 Task: Look for space in Managua, Nicaragua from 5th June, 2023 to 16th June, 2023 for 2 adults in price range Rs.7000 to Rs.15000. Place can be entire place with 1  bedroom having 1 bed and 1 bathroom. Property type can be house, flat, guest house, hotel. Booking option can be shelf check-in. Required host language is English.
Action: Mouse moved to (436, 106)
Screenshot: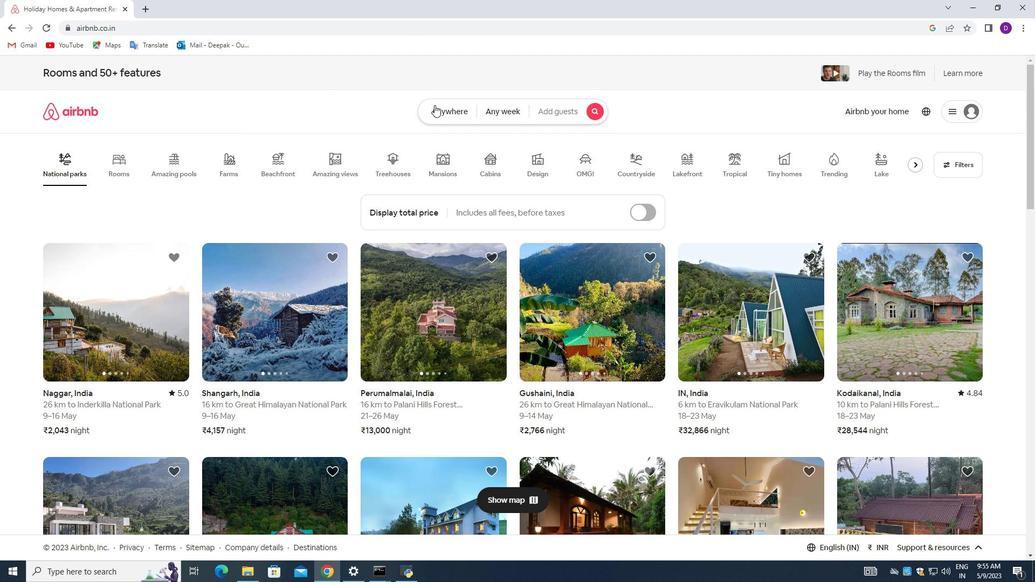 
Action: Mouse pressed left at (436, 106)
Screenshot: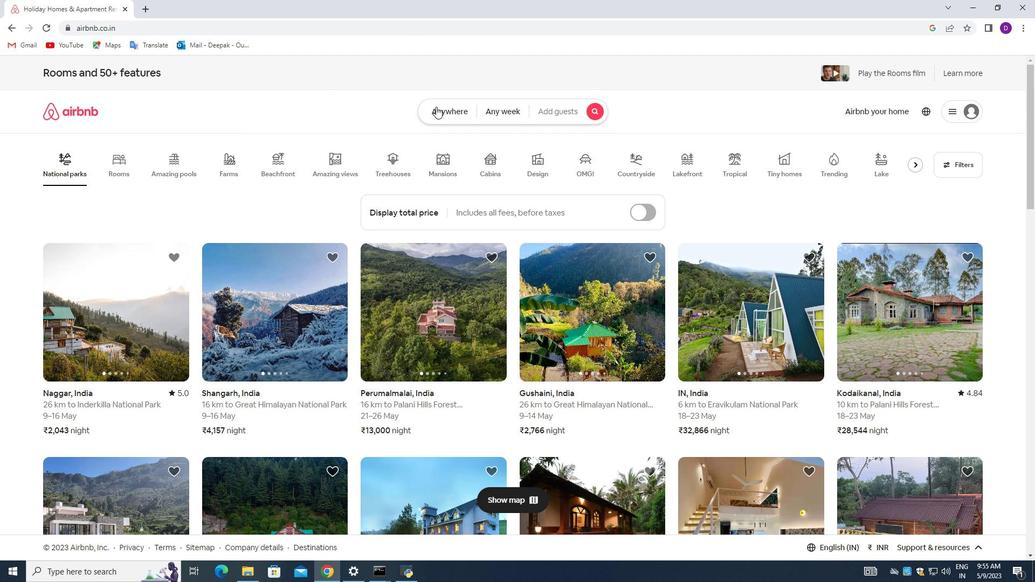 
Action: Mouse moved to (356, 153)
Screenshot: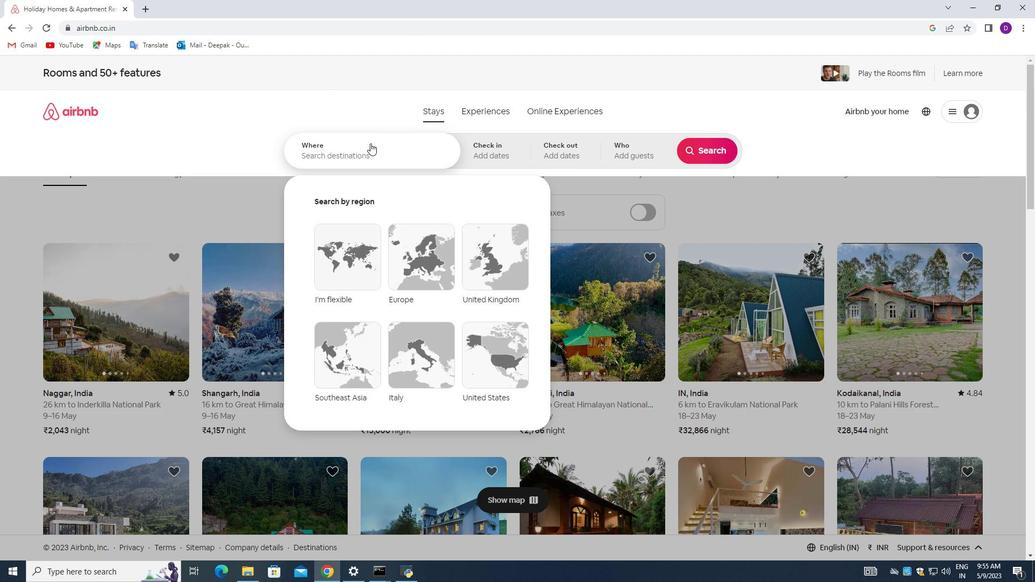 
Action: Mouse pressed left at (356, 153)
Screenshot: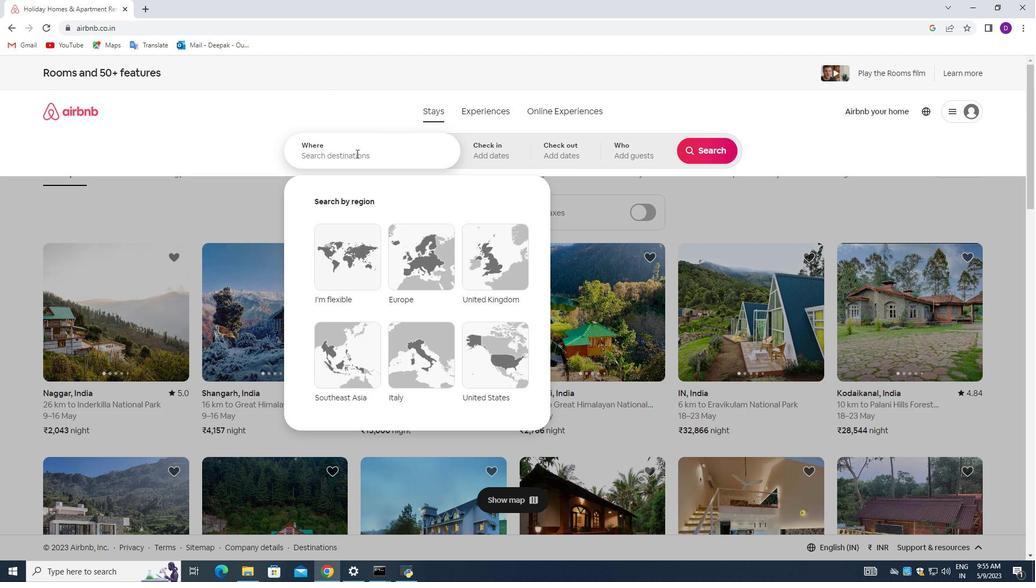 
Action: Key pressed <Key.shift>Managua
Screenshot: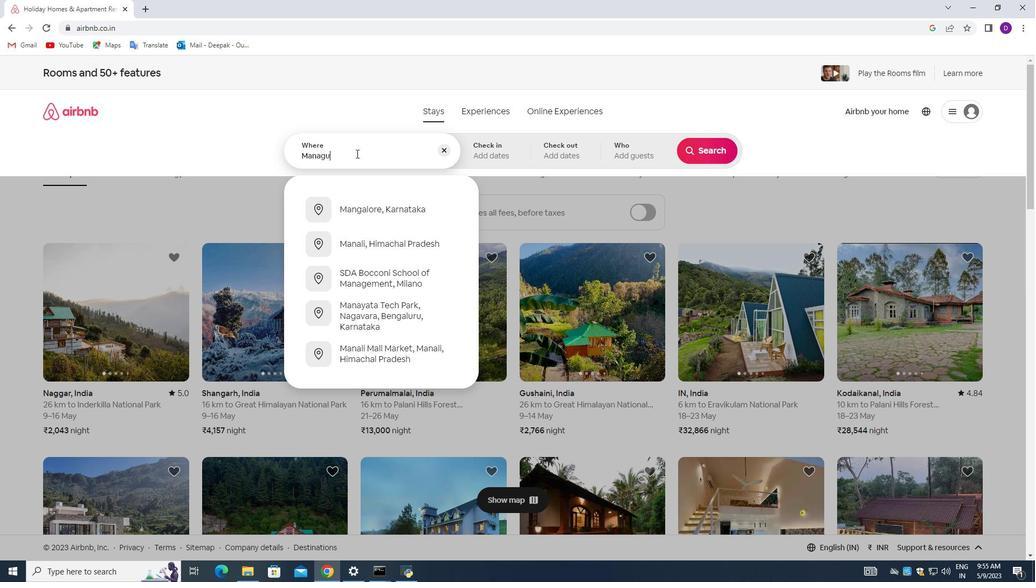 
Action: Mouse moved to (385, 216)
Screenshot: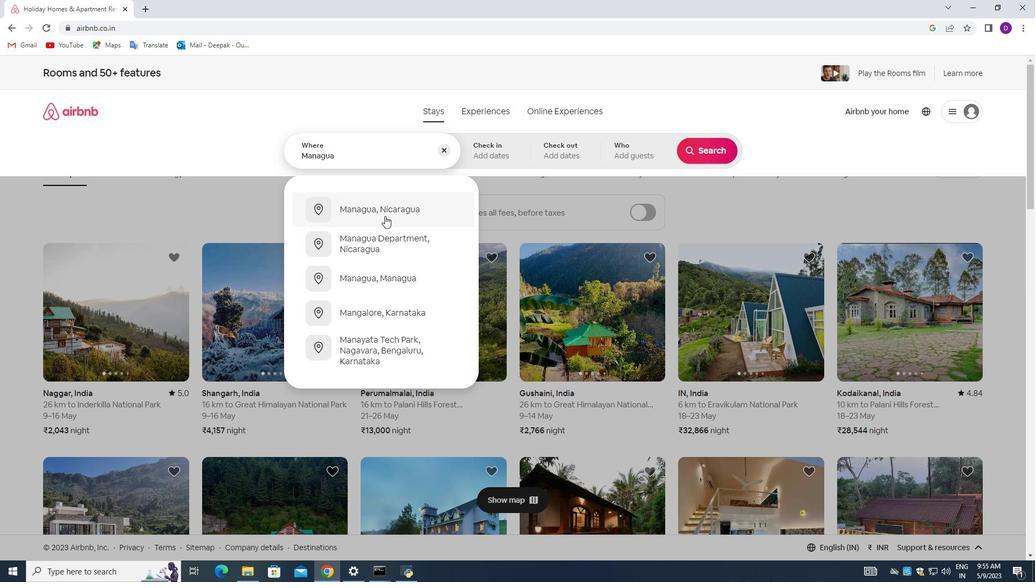 
Action: Mouse pressed left at (385, 216)
Screenshot: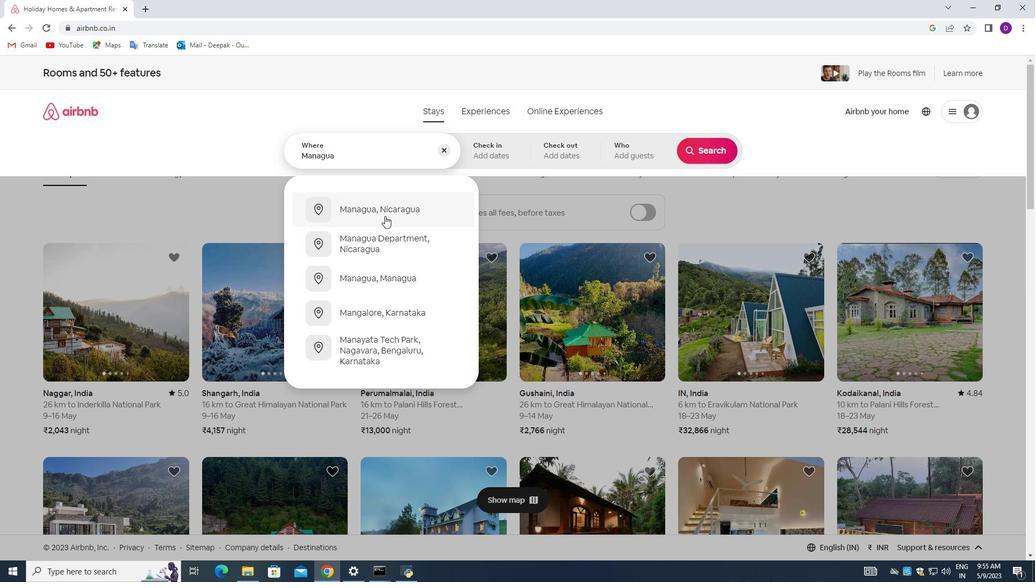 
Action: Key pressed ,
Screenshot: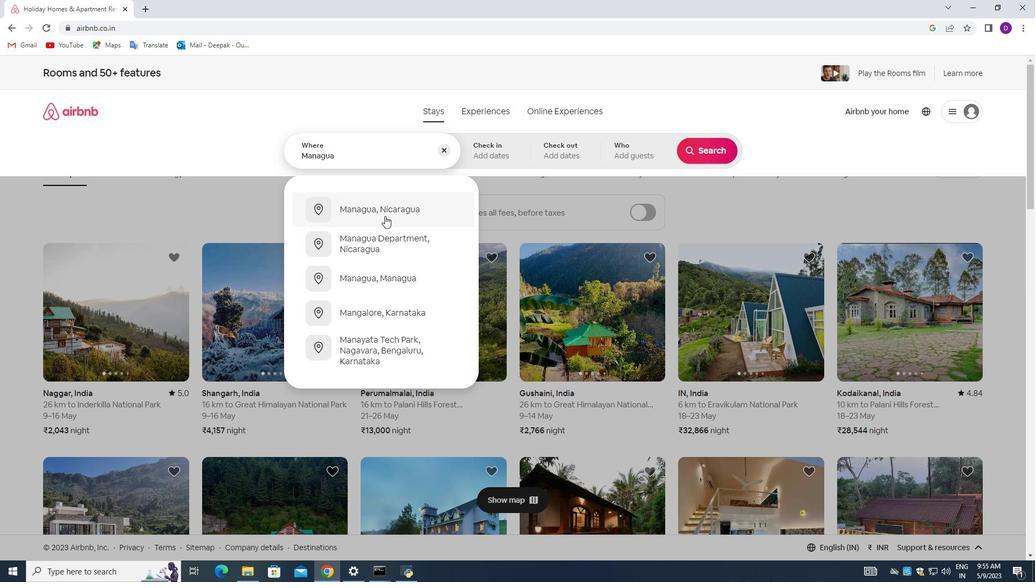 
Action: Mouse moved to (558, 310)
Screenshot: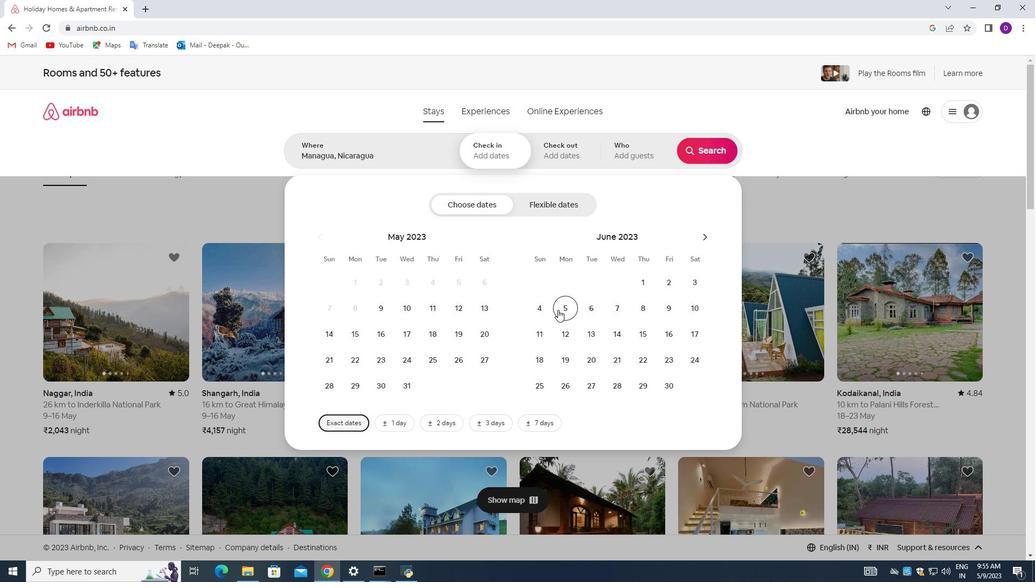 
Action: Mouse pressed left at (558, 310)
Screenshot: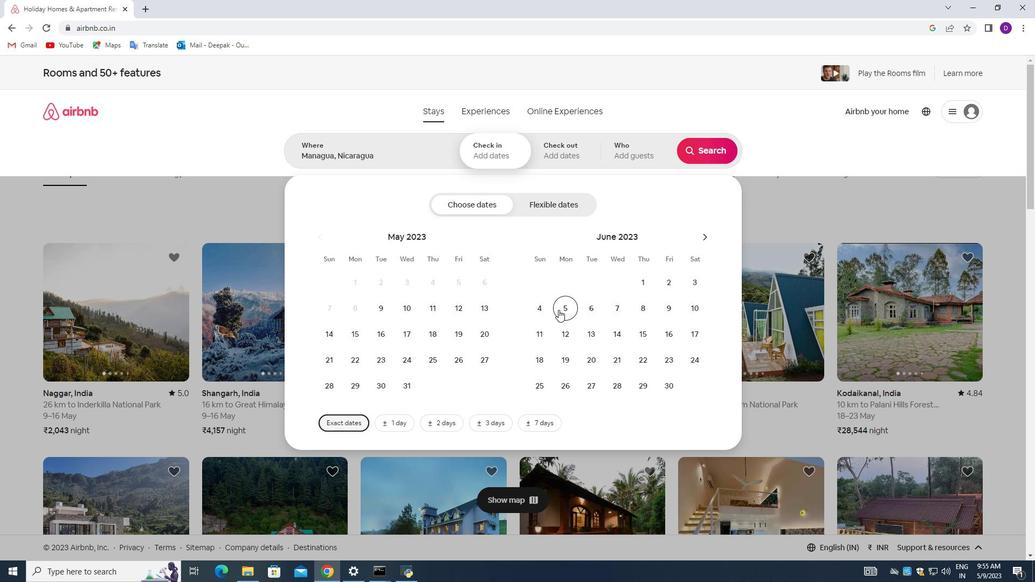
Action: Mouse moved to (667, 333)
Screenshot: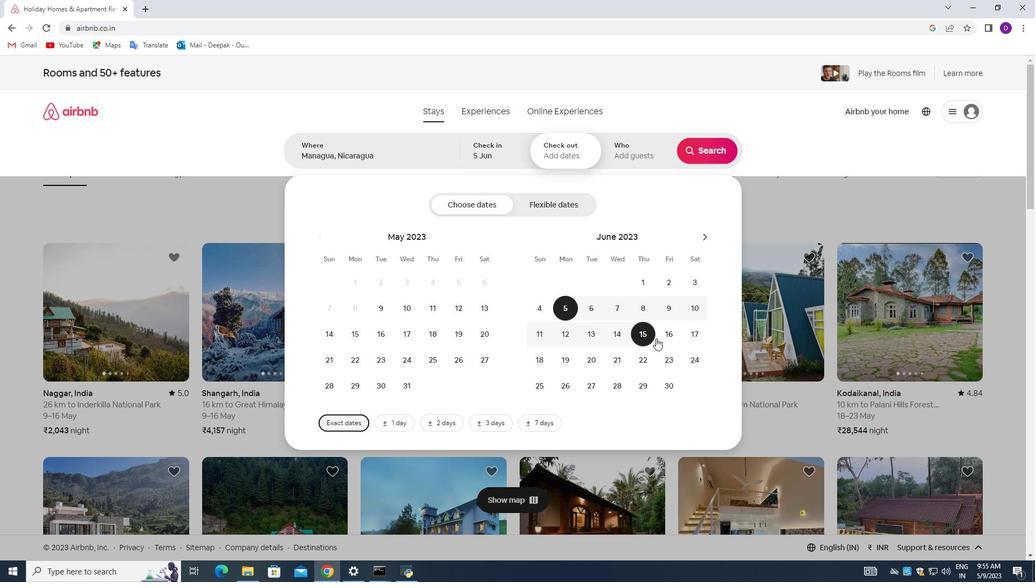 
Action: Mouse pressed left at (667, 333)
Screenshot: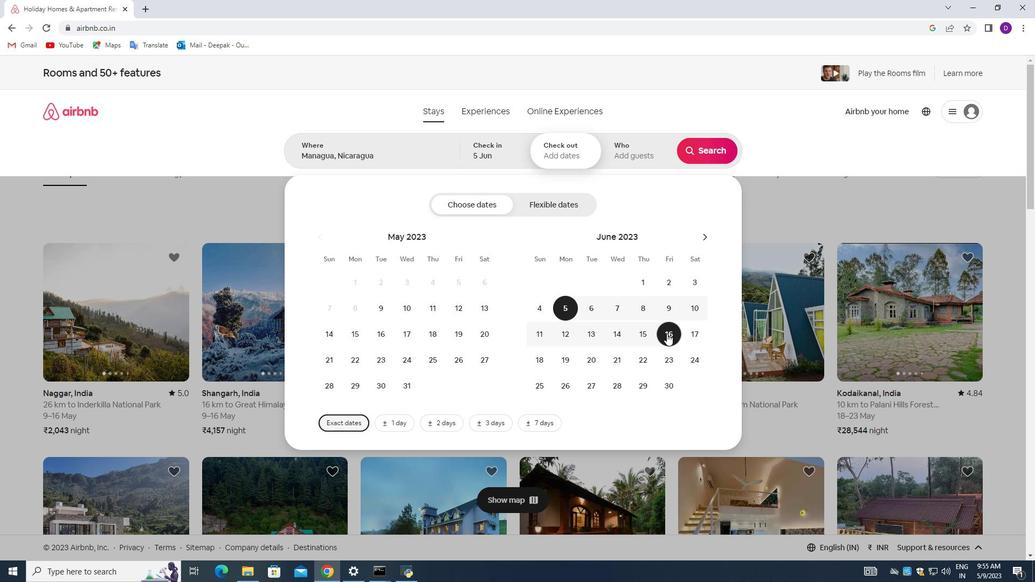 
Action: Mouse moved to (624, 155)
Screenshot: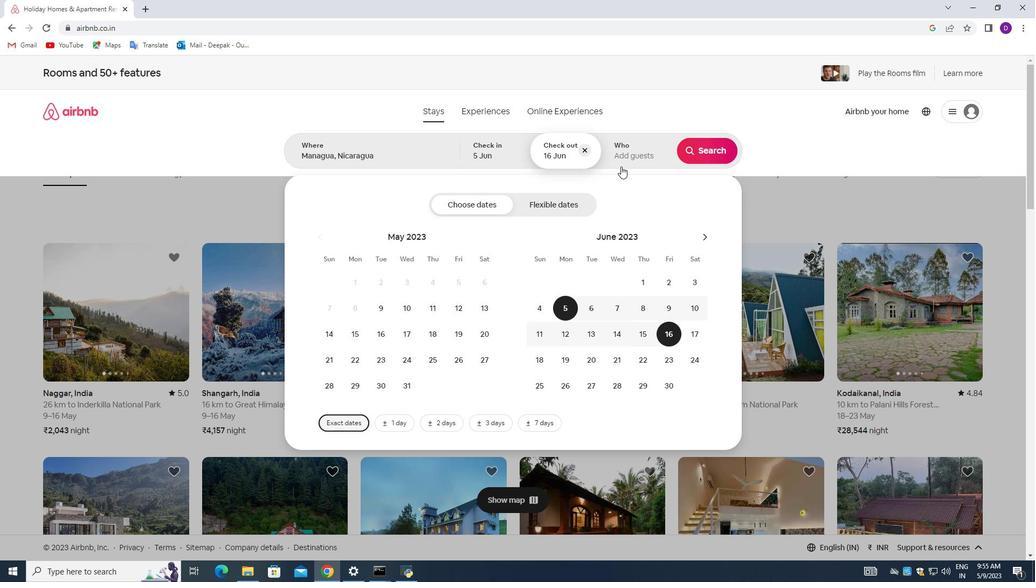 
Action: Mouse pressed left at (624, 155)
Screenshot: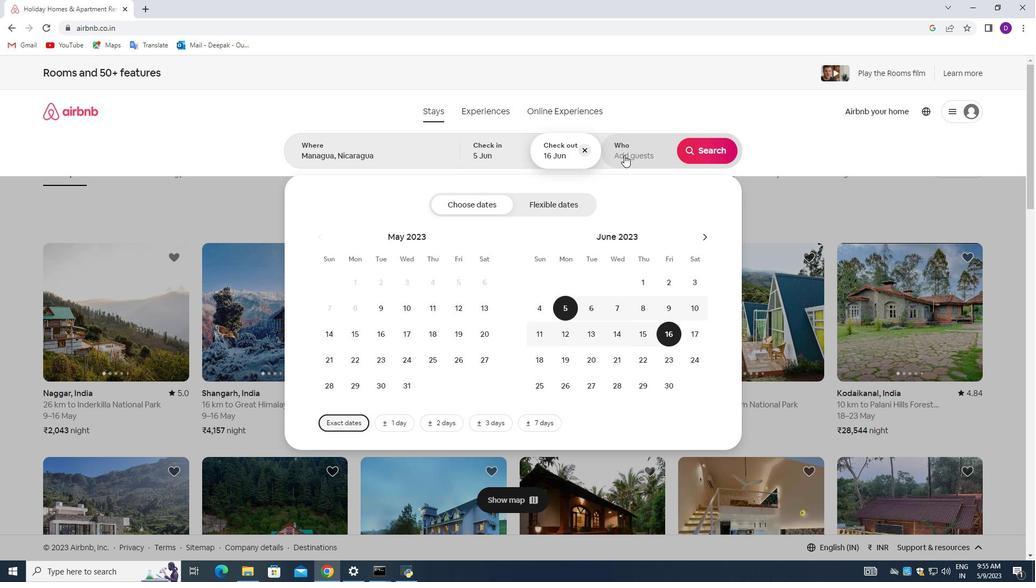 
Action: Mouse moved to (712, 208)
Screenshot: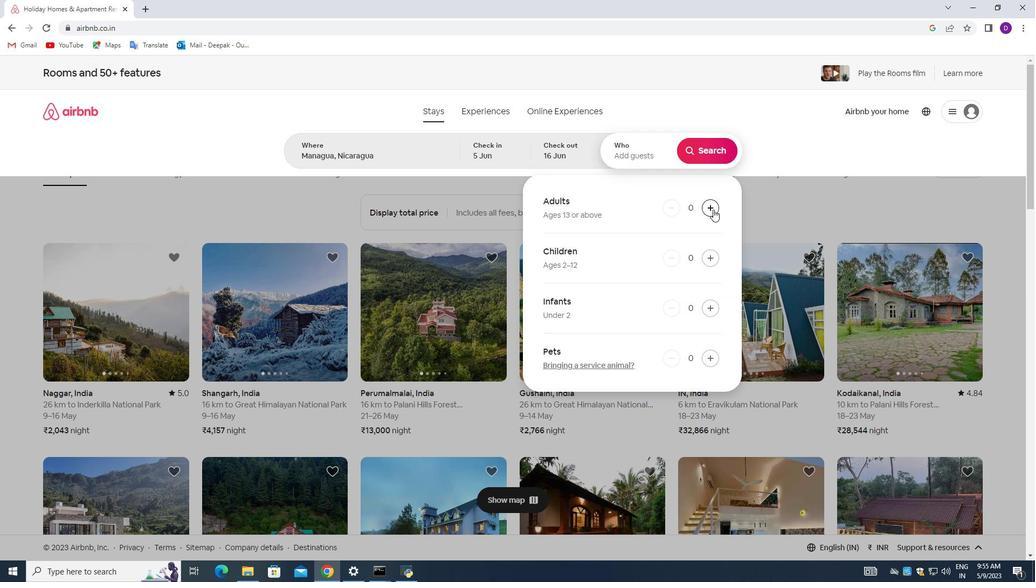 
Action: Mouse pressed left at (712, 208)
Screenshot: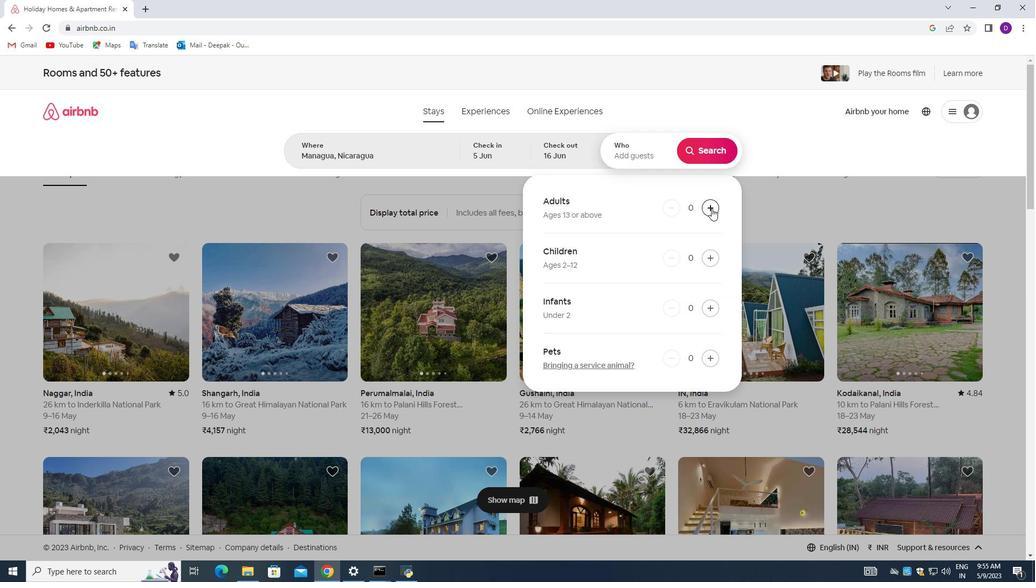 
Action: Mouse pressed left at (712, 208)
Screenshot: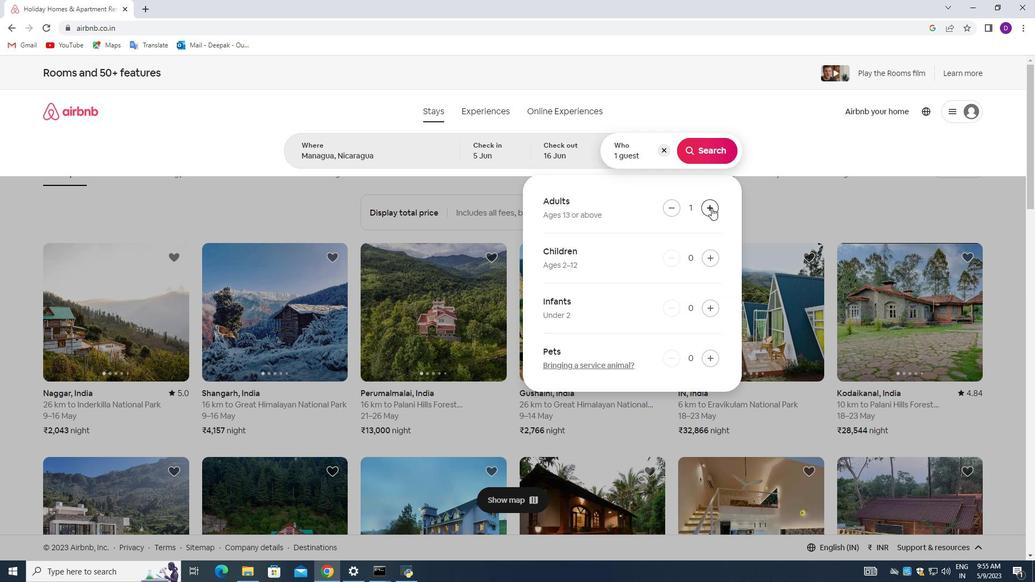 
Action: Mouse moved to (714, 146)
Screenshot: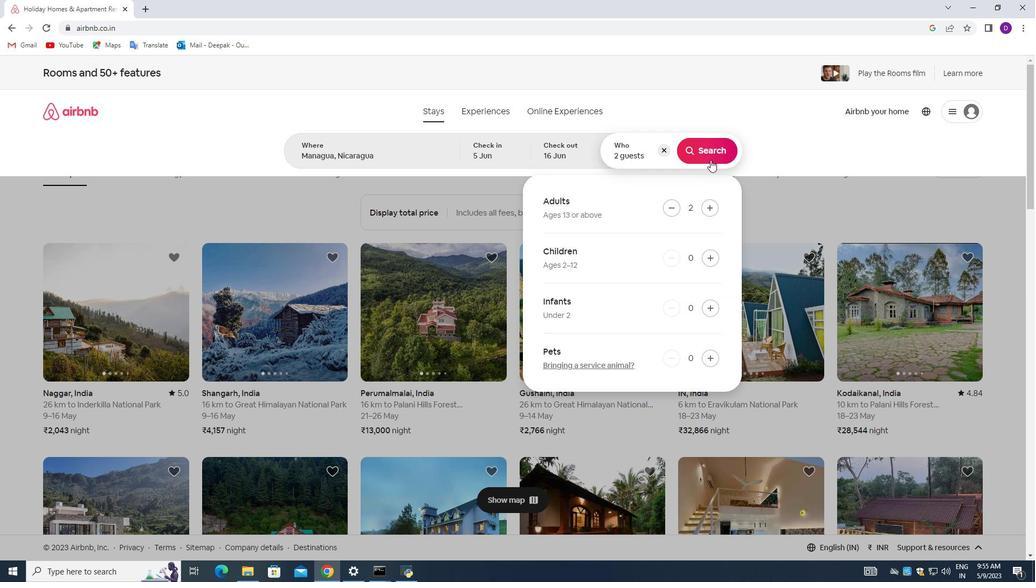 
Action: Mouse pressed left at (714, 146)
Screenshot: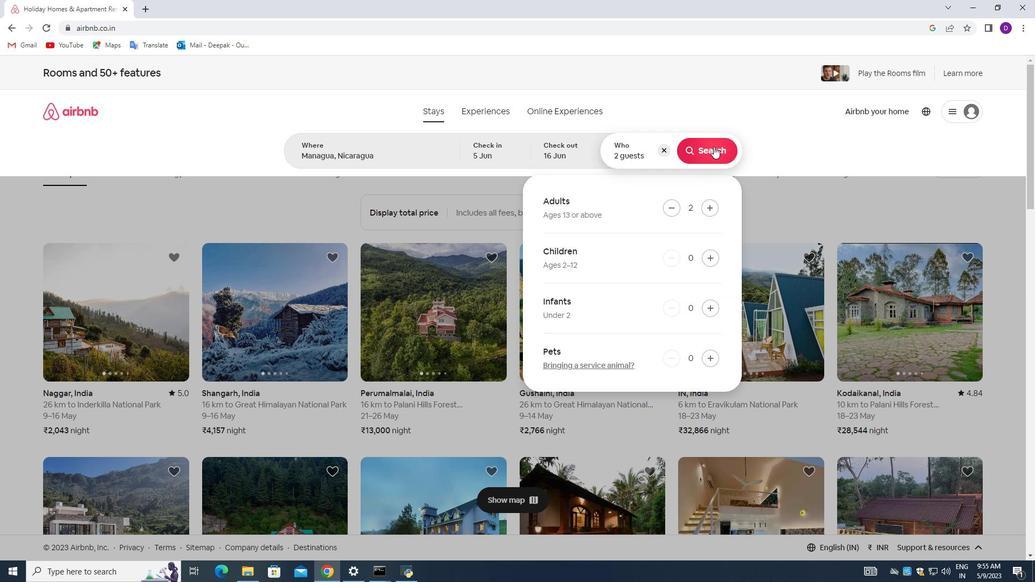 
Action: Mouse moved to (992, 120)
Screenshot: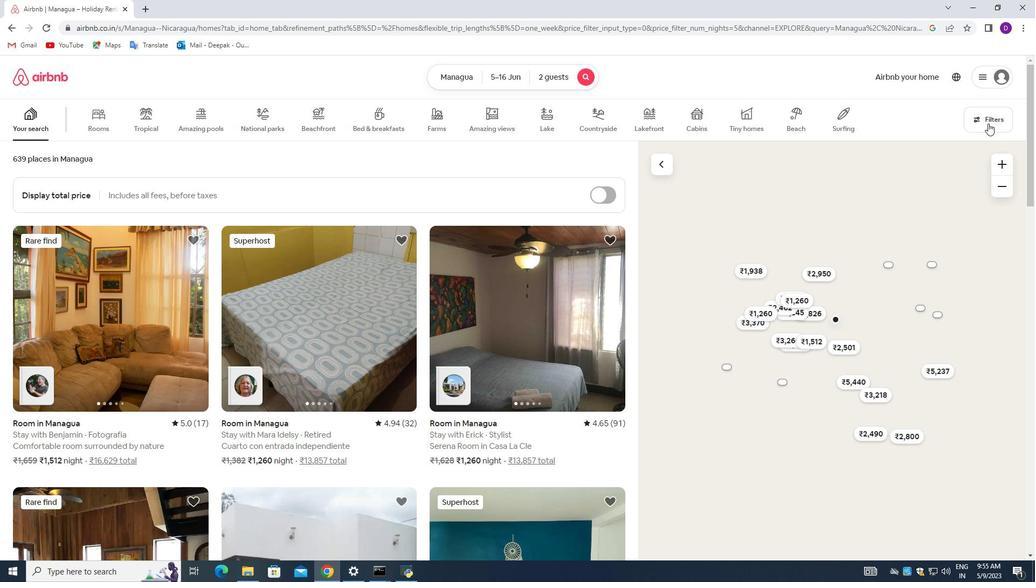 
Action: Mouse pressed left at (992, 120)
Screenshot: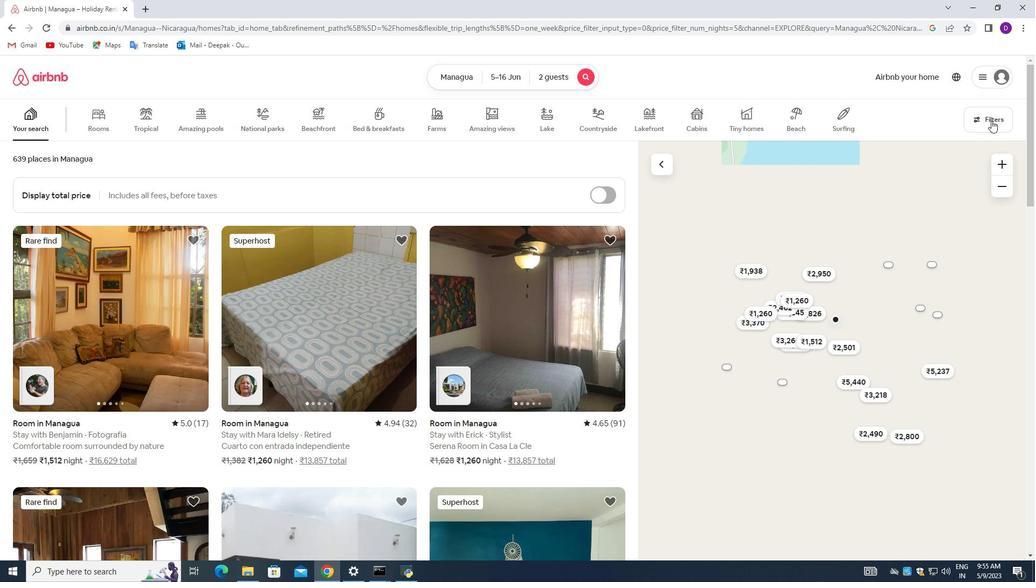 
Action: Mouse moved to (354, 384)
Screenshot: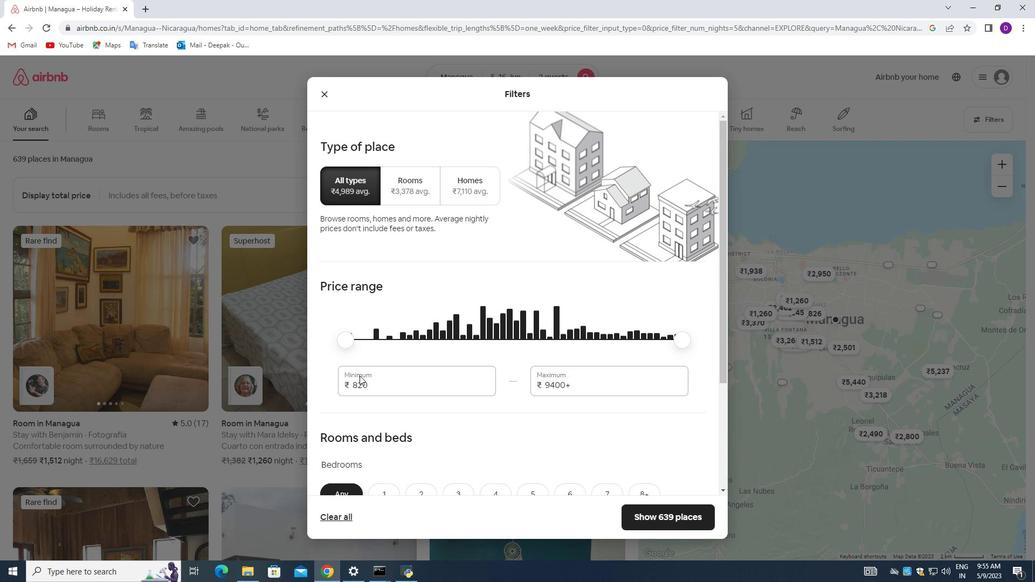 
Action: Mouse pressed left at (354, 384)
Screenshot: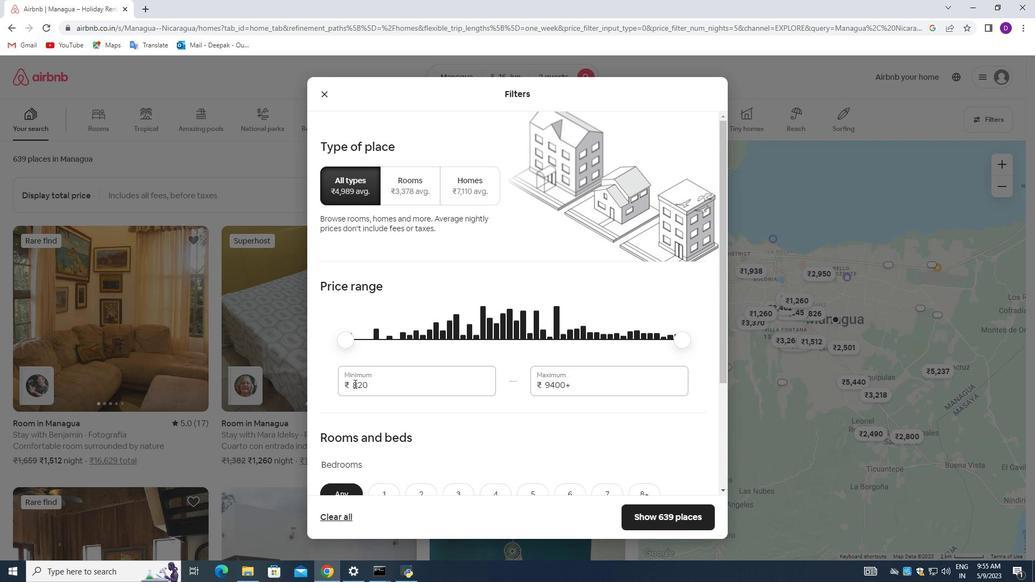 
Action: Mouse moved to (370, 386)
Screenshot: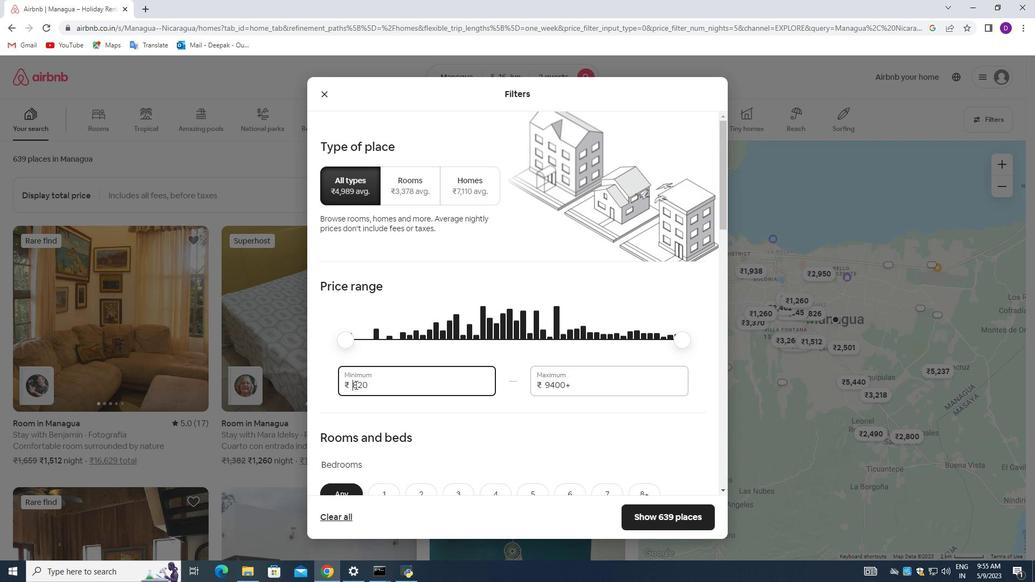
Action: Mouse pressed left at (370, 386)
Screenshot: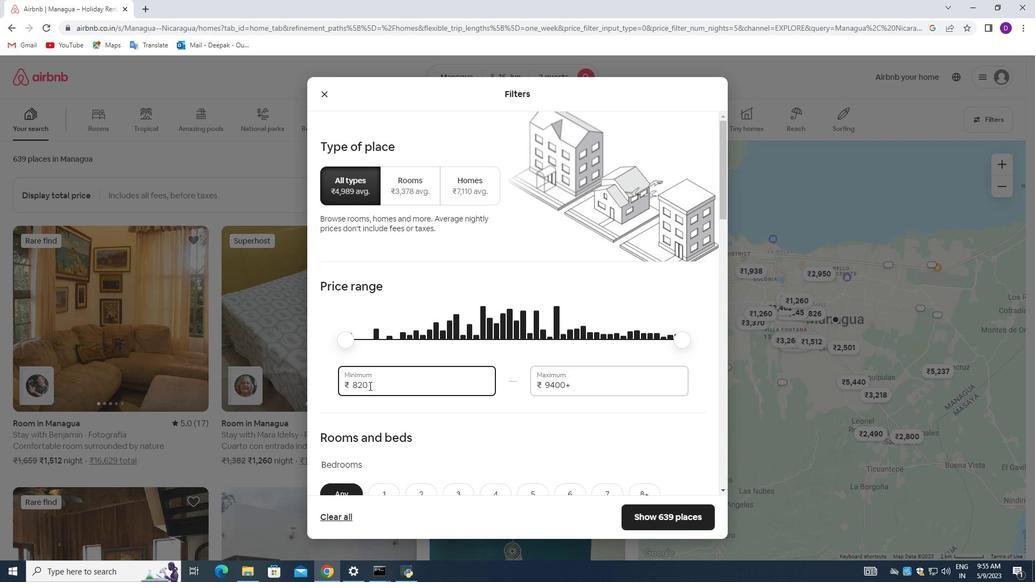 
Action: Key pressed <Key.backspace><Key.backspace><Key.backspace>7000<Key.tab>15000
Screenshot: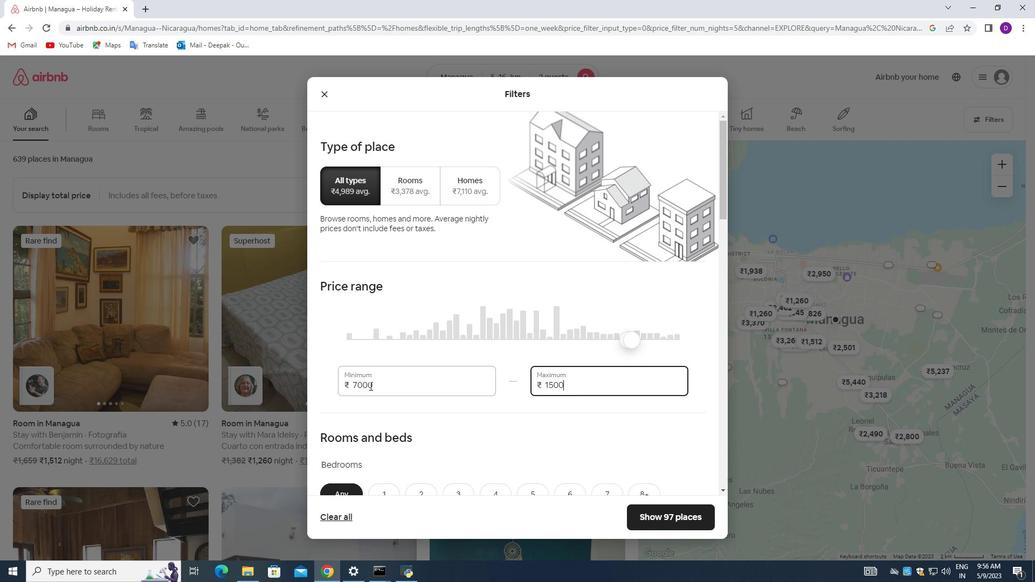 
Action: Mouse moved to (448, 385)
Screenshot: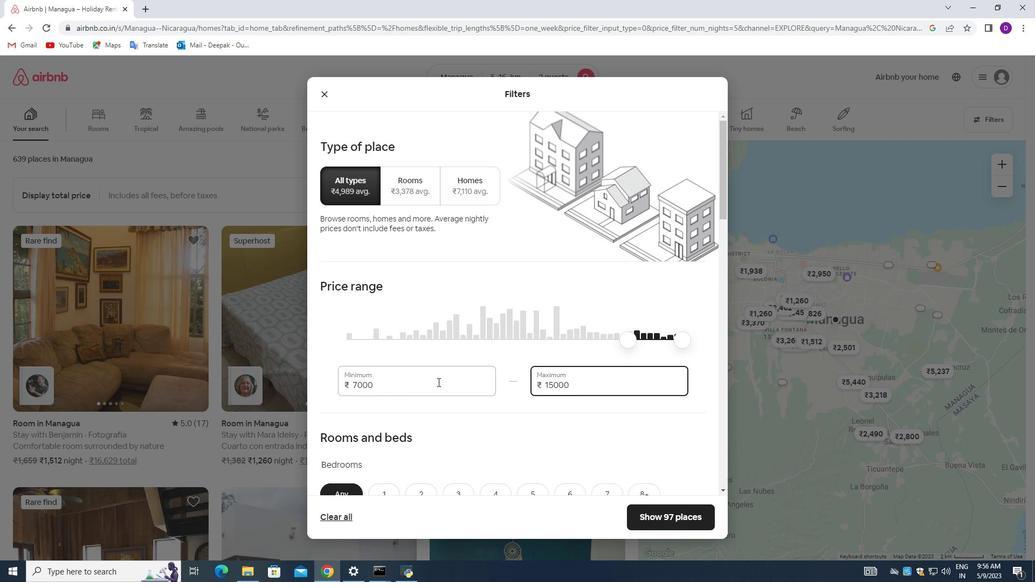 
Action: Mouse scrolled (448, 384) with delta (0, 0)
Screenshot: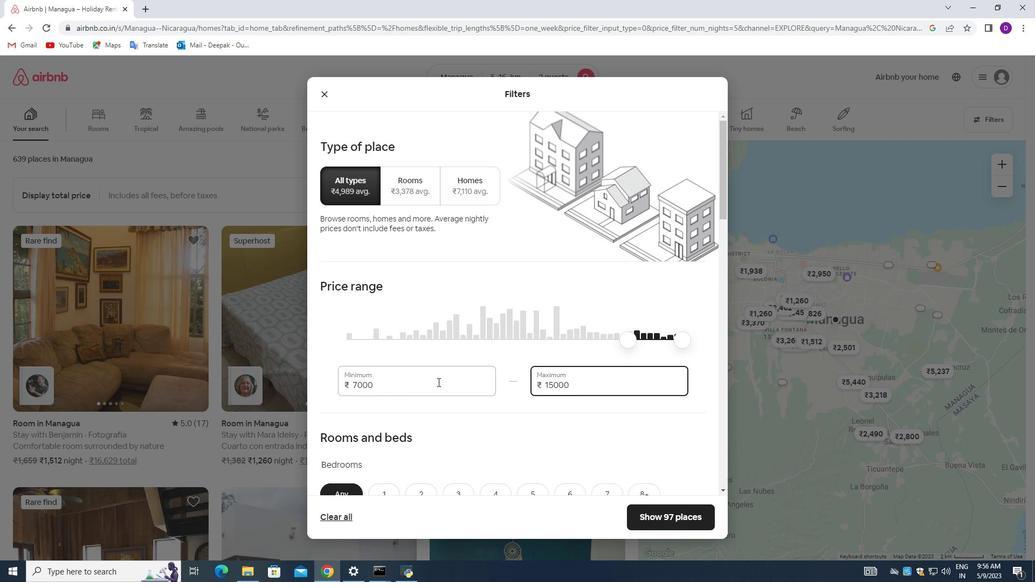 
Action: Mouse scrolled (448, 385) with delta (0, 0)
Screenshot: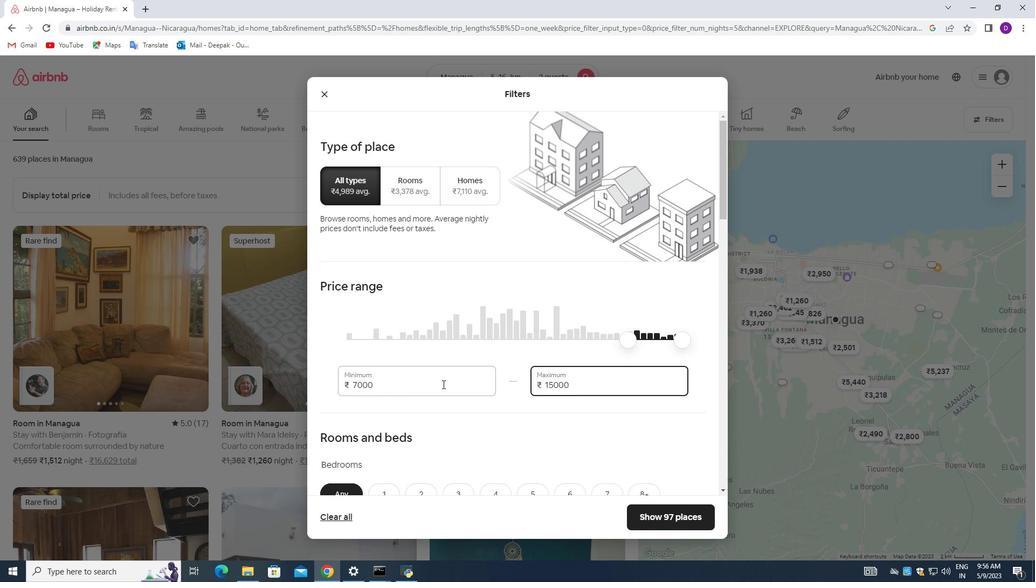 
Action: Mouse scrolled (448, 385) with delta (0, 0)
Screenshot: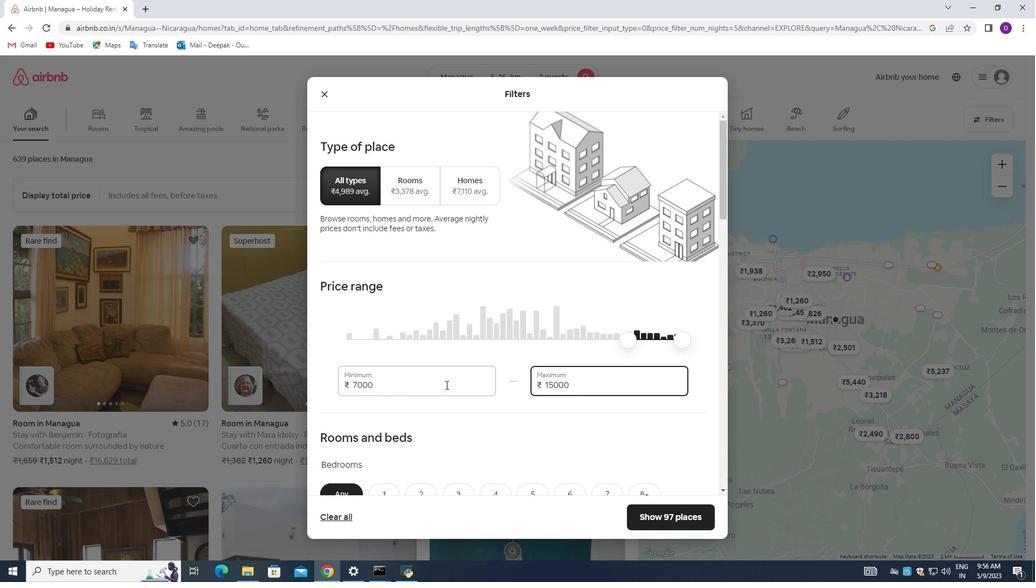 
Action: Mouse moved to (388, 338)
Screenshot: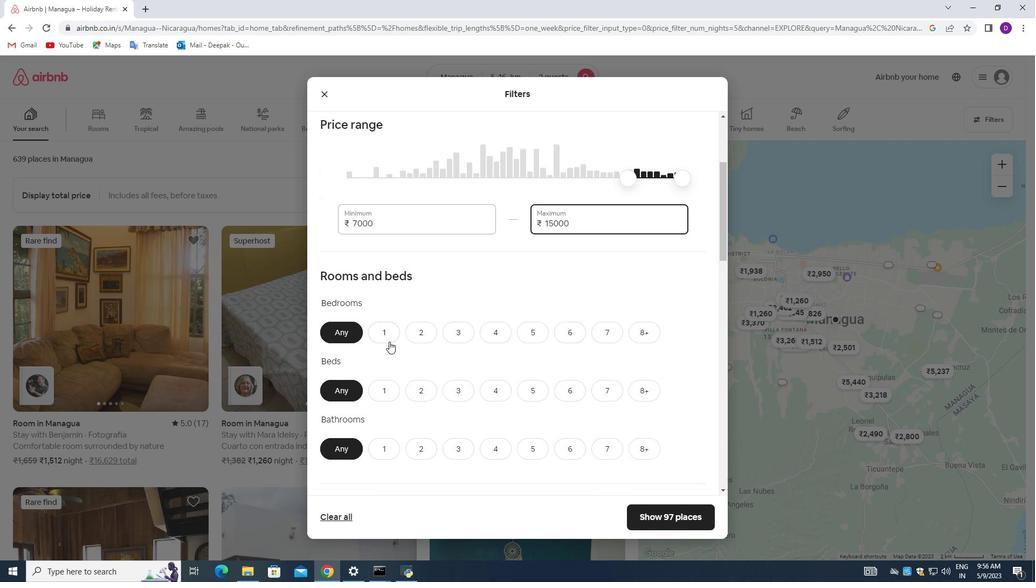 
Action: Mouse pressed left at (388, 338)
Screenshot: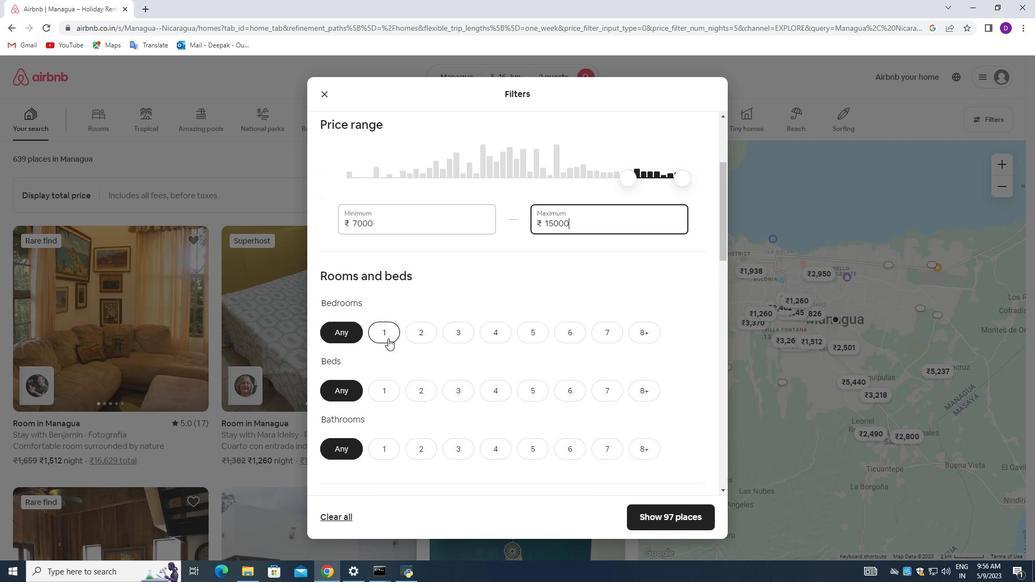 
Action: Mouse scrolled (388, 338) with delta (0, 0)
Screenshot: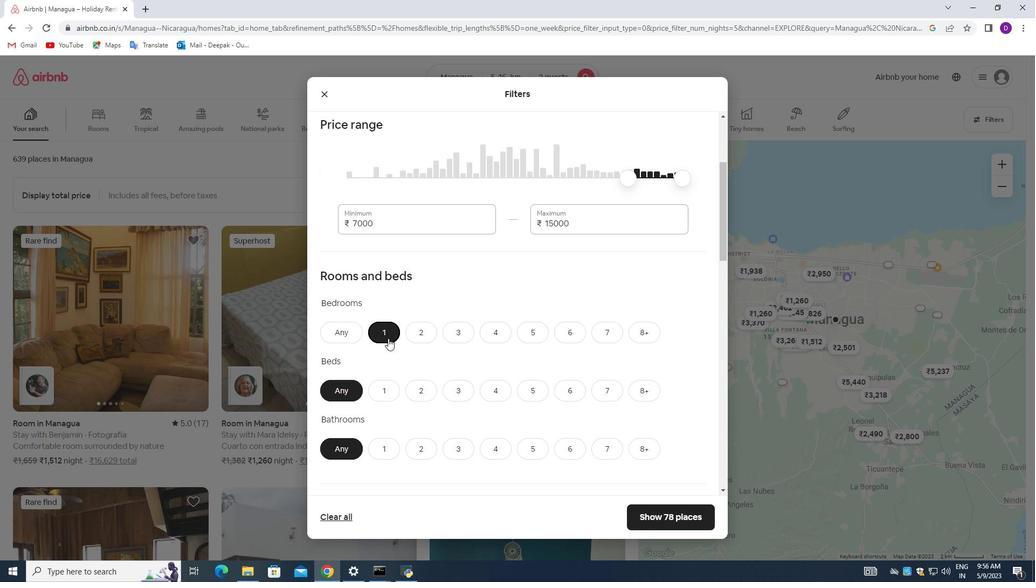 
Action: Mouse moved to (387, 338)
Screenshot: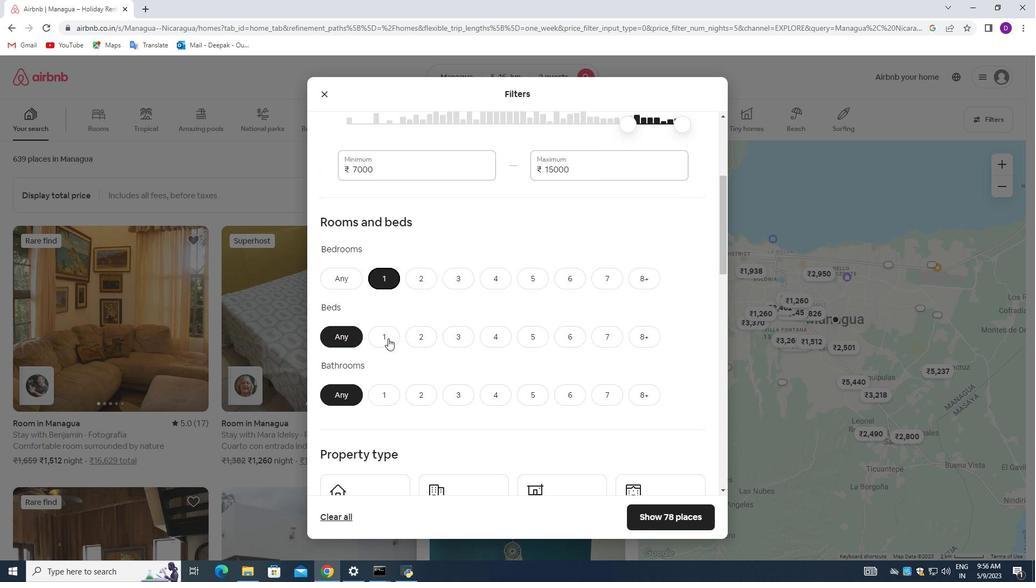 
Action: Mouse pressed left at (387, 338)
Screenshot: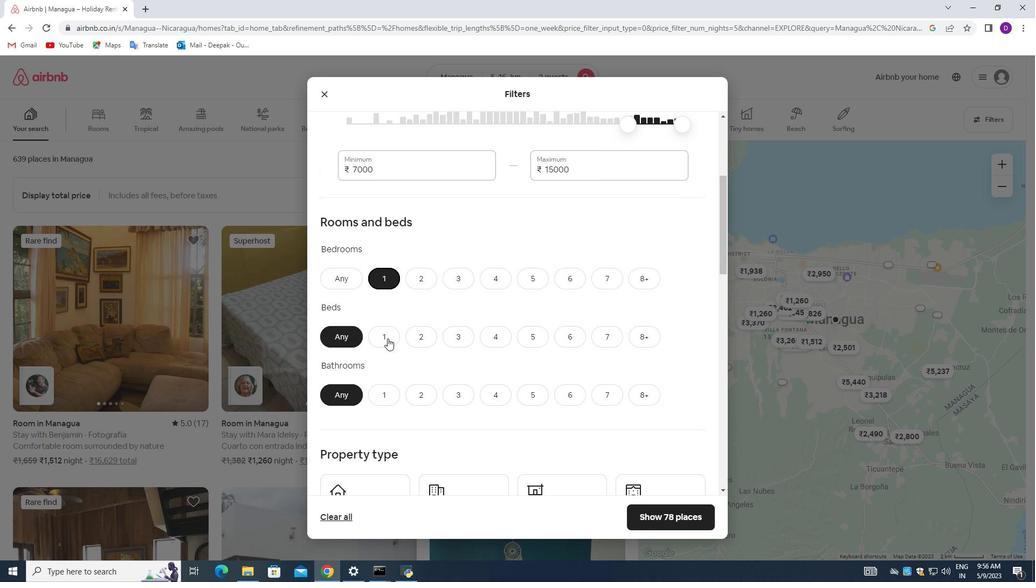 
Action: Mouse moved to (379, 389)
Screenshot: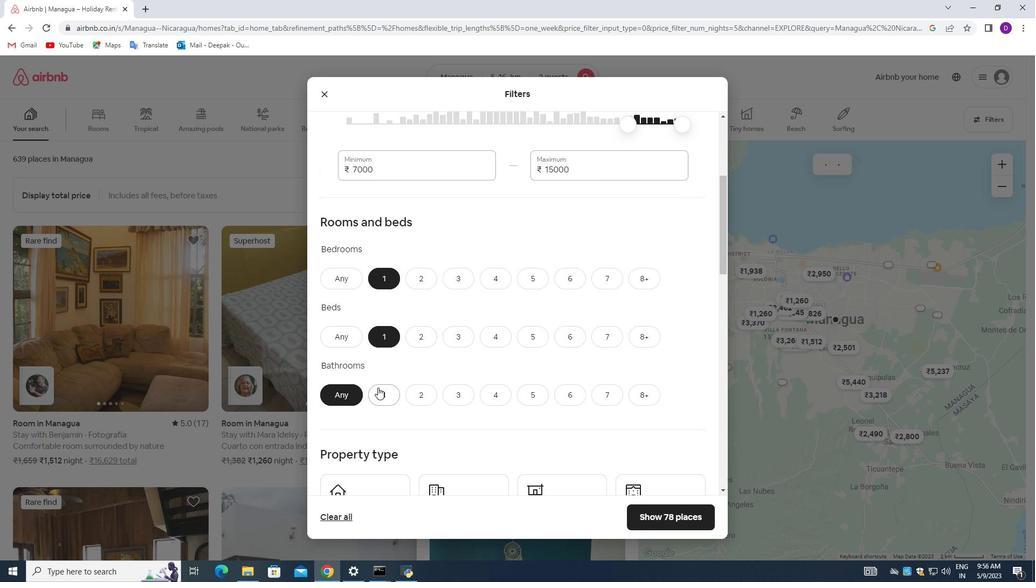 
Action: Mouse pressed left at (379, 389)
Screenshot: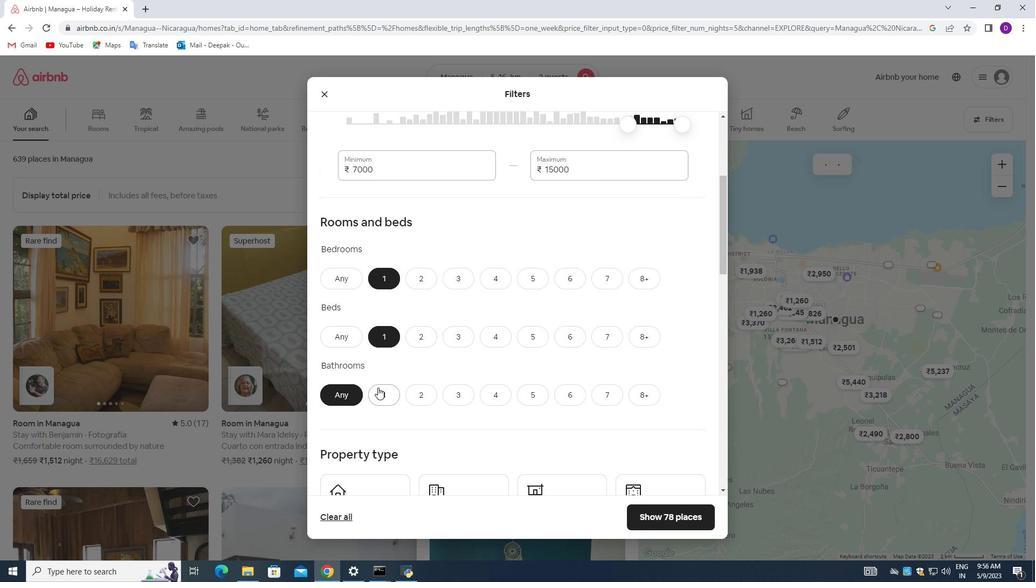 
Action: Mouse moved to (404, 364)
Screenshot: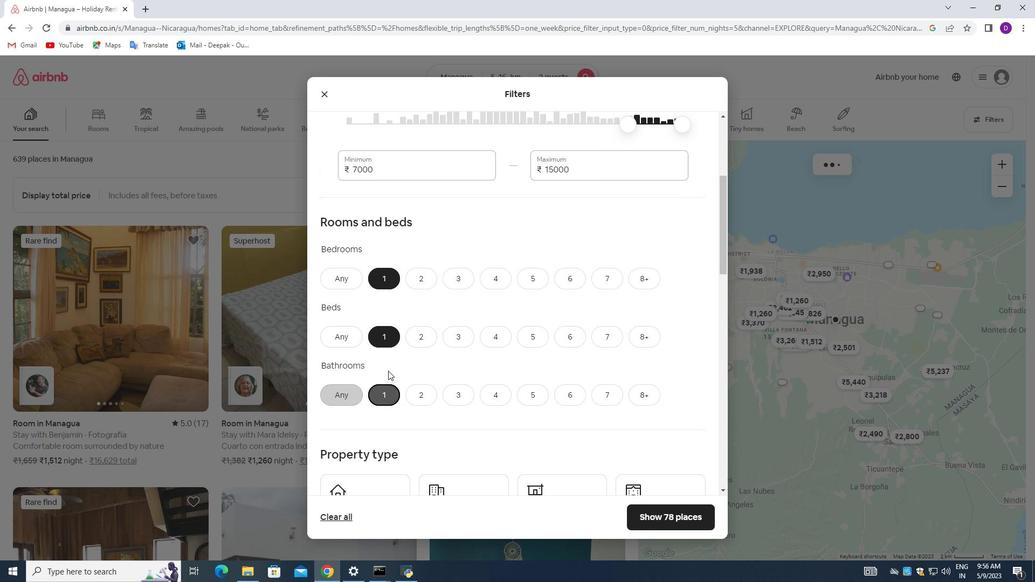 
Action: Mouse scrolled (404, 364) with delta (0, 0)
Screenshot: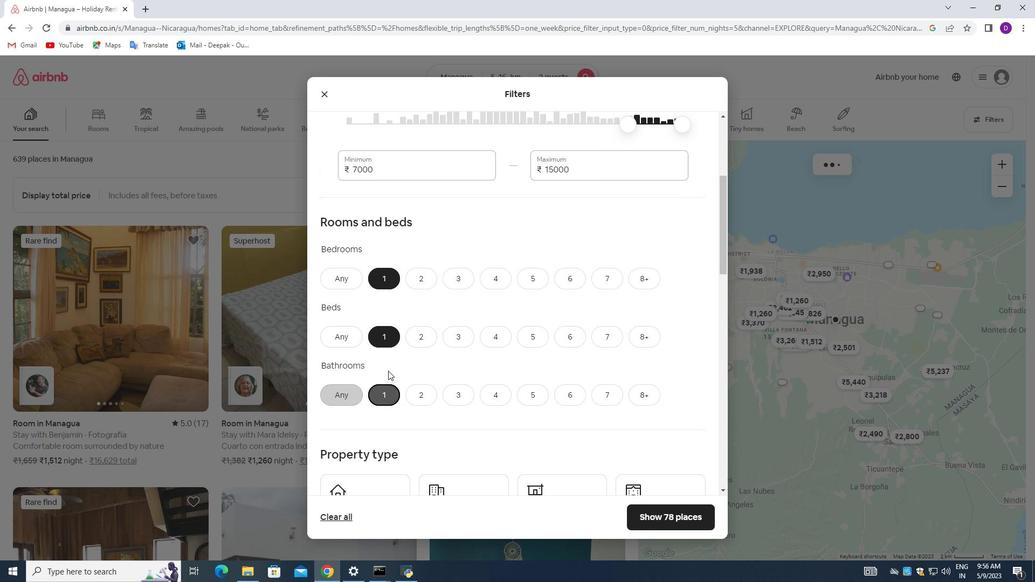 
Action: Mouse moved to (405, 364)
Screenshot: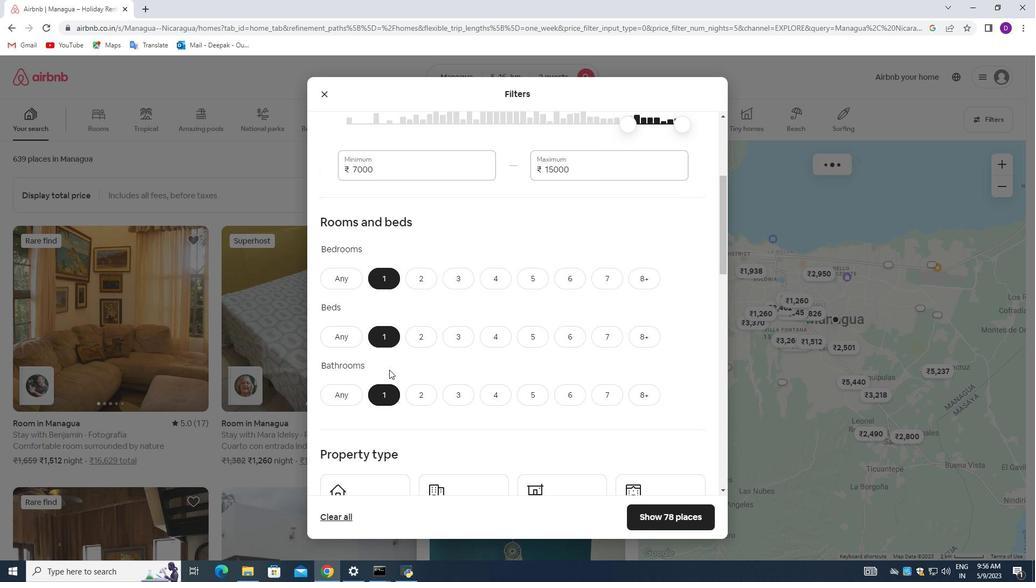 
Action: Mouse scrolled (405, 364) with delta (0, 0)
Screenshot: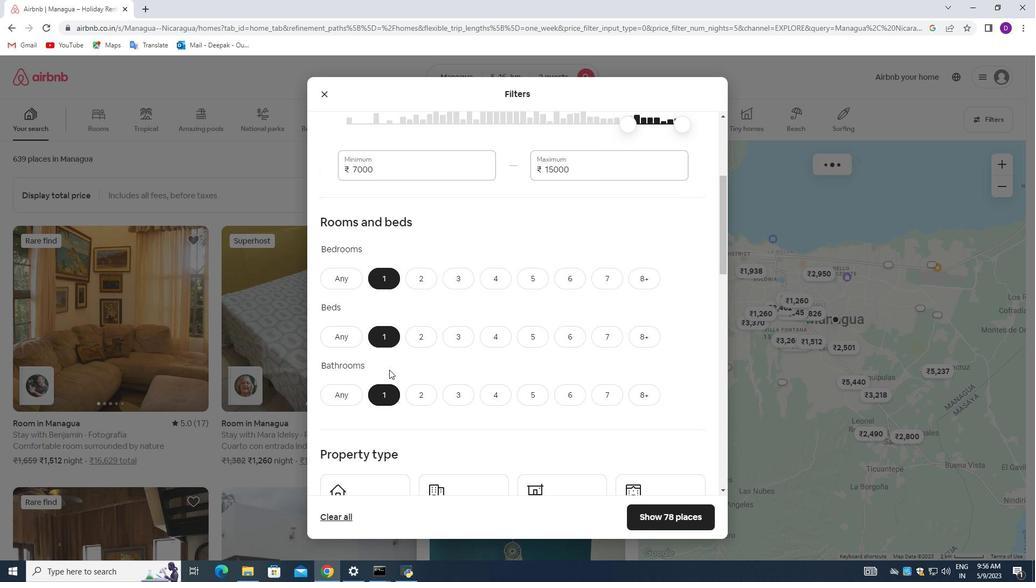 
Action: Mouse scrolled (405, 364) with delta (0, 0)
Screenshot: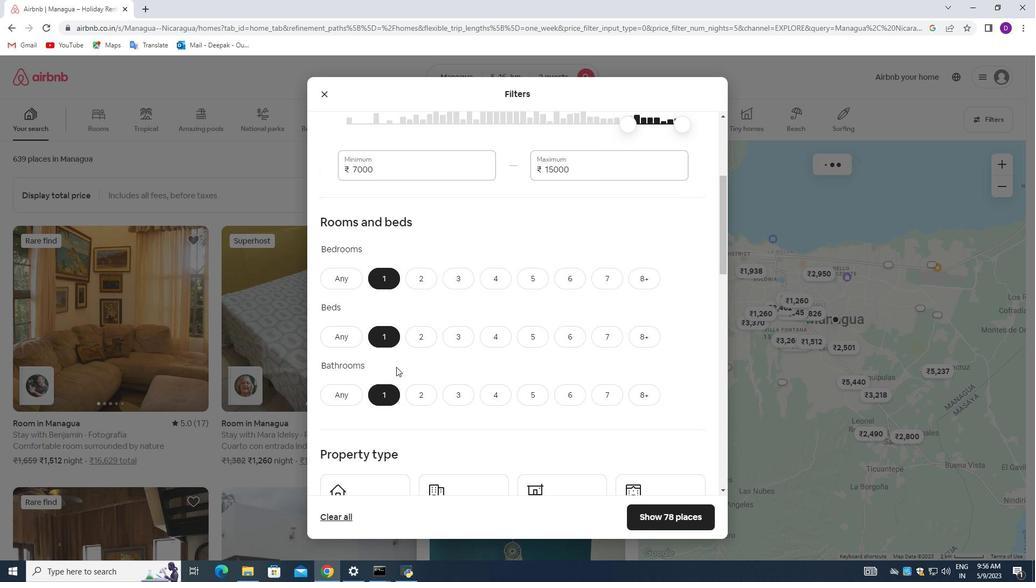 
Action: Mouse moved to (460, 351)
Screenshot: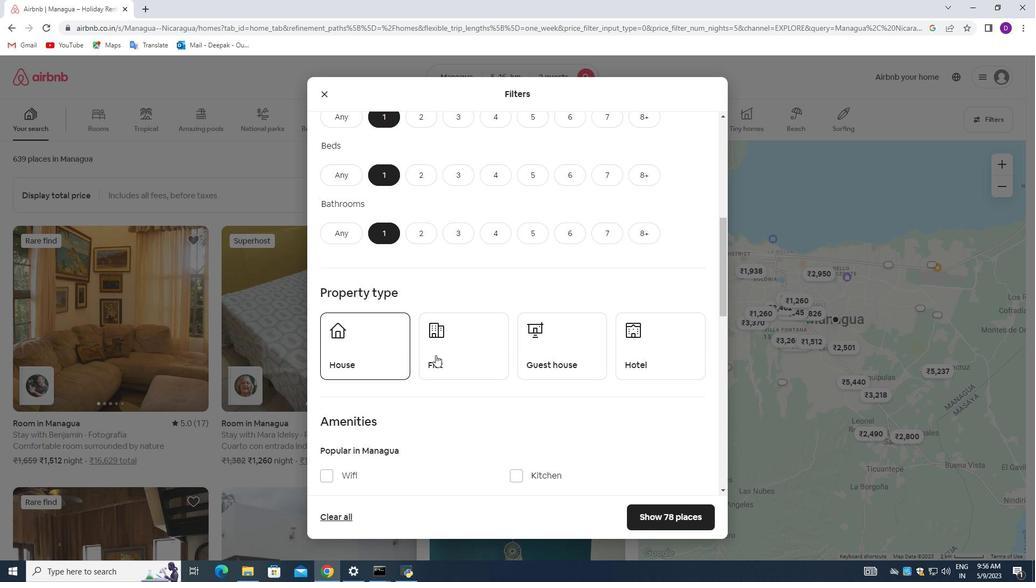 
Action: Mouse pressed left at (460, 351)
Screenshot: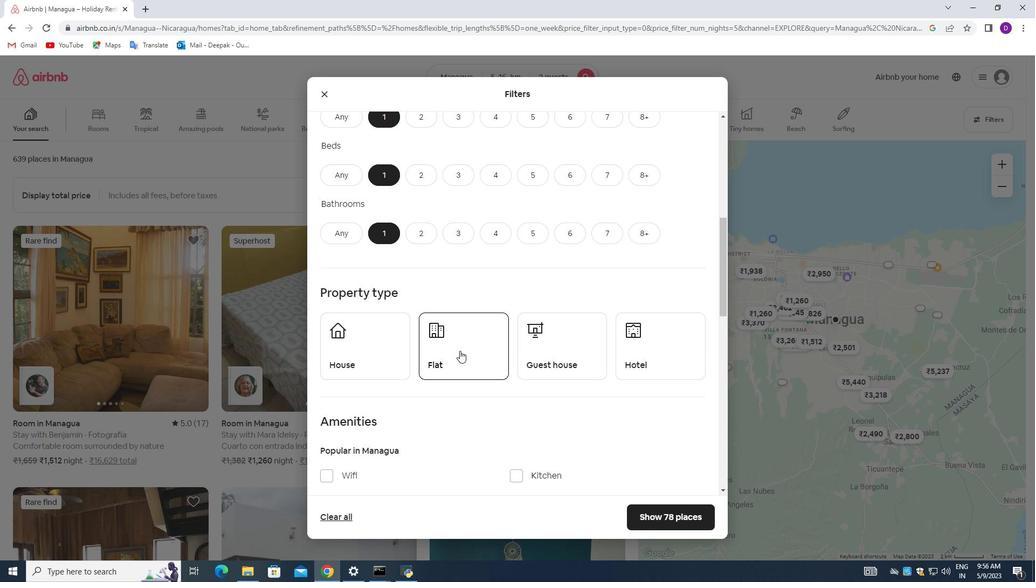 
Action: Mouse moved to (555, 354)
Screenshot: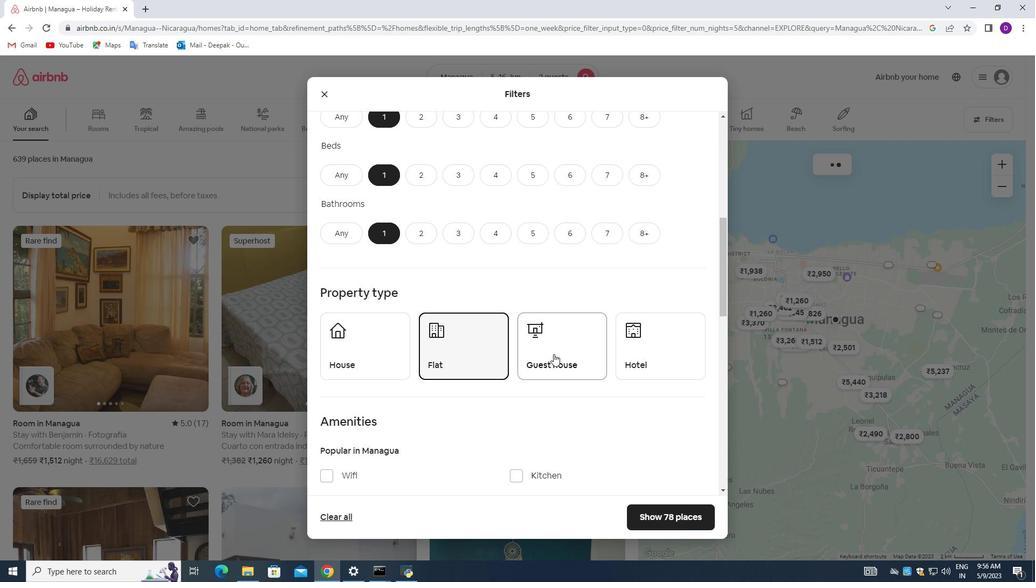 
Action: Mouse pressed left at (555, 354)
Screenshot: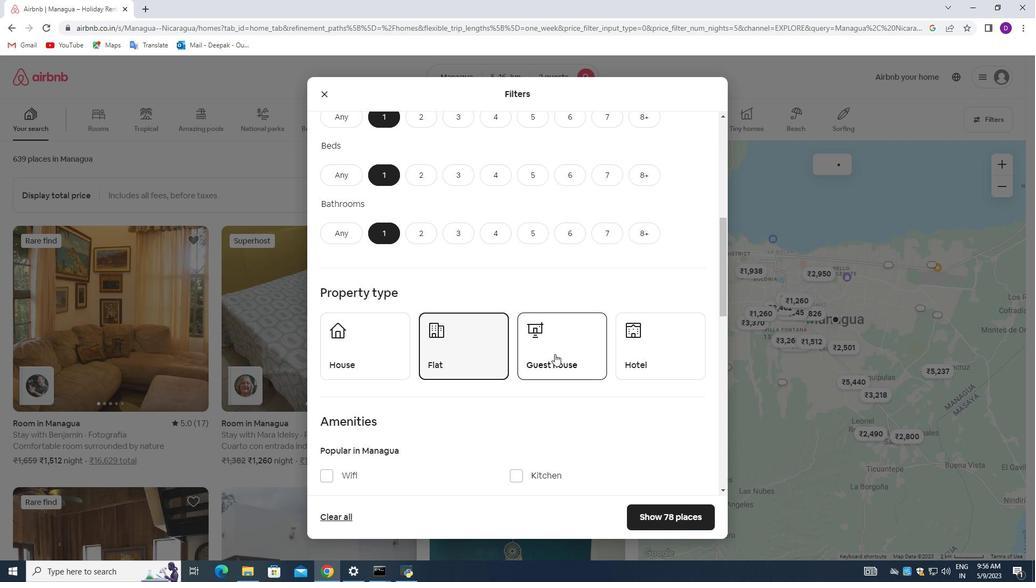 
Action: Mouse moved to (377, 359)
Screenshot: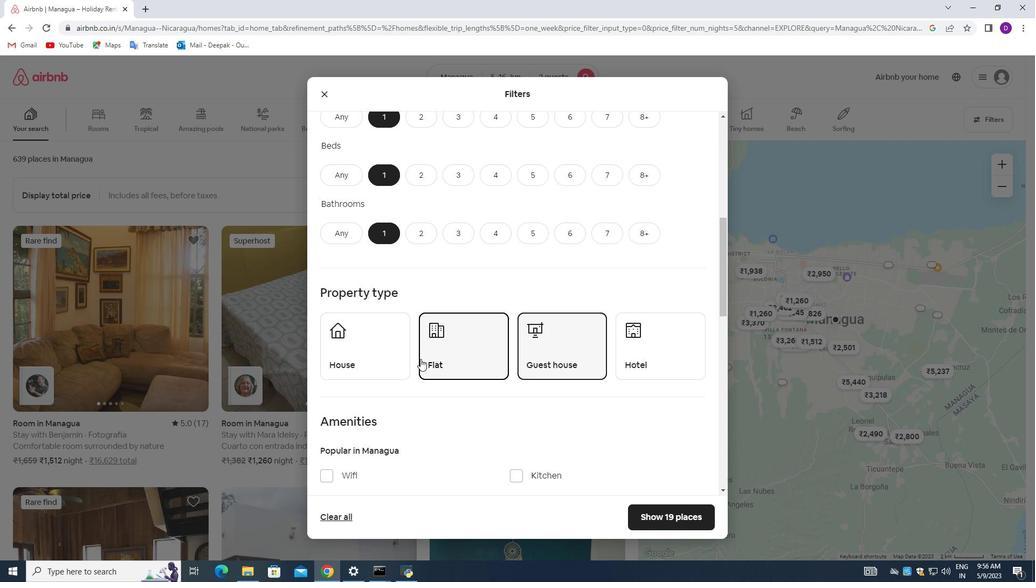 
Action: Mouse pressed left at (377, 359)
Screenshot: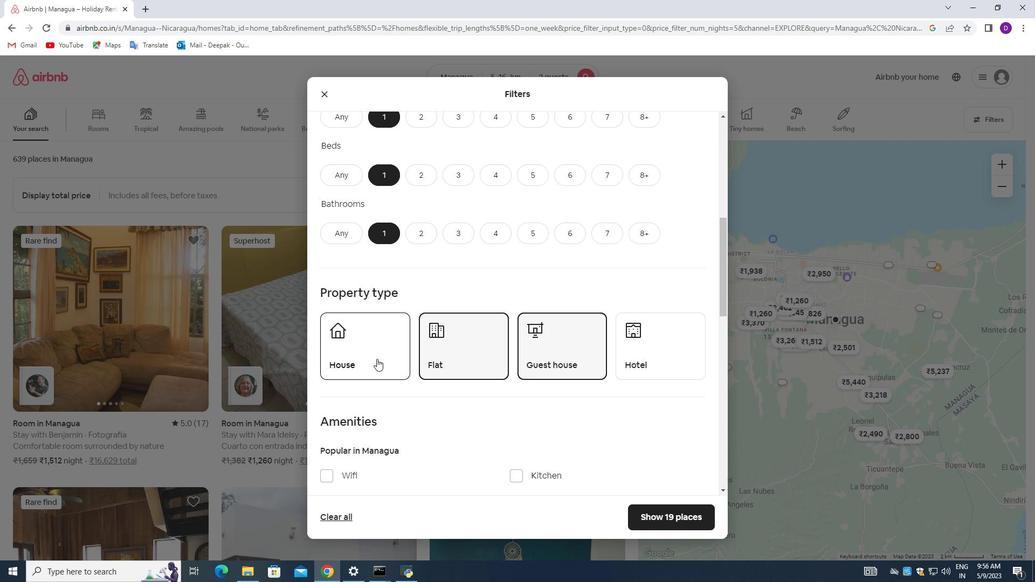 
Action: Mouse moved to (659, 354)
Screenshot: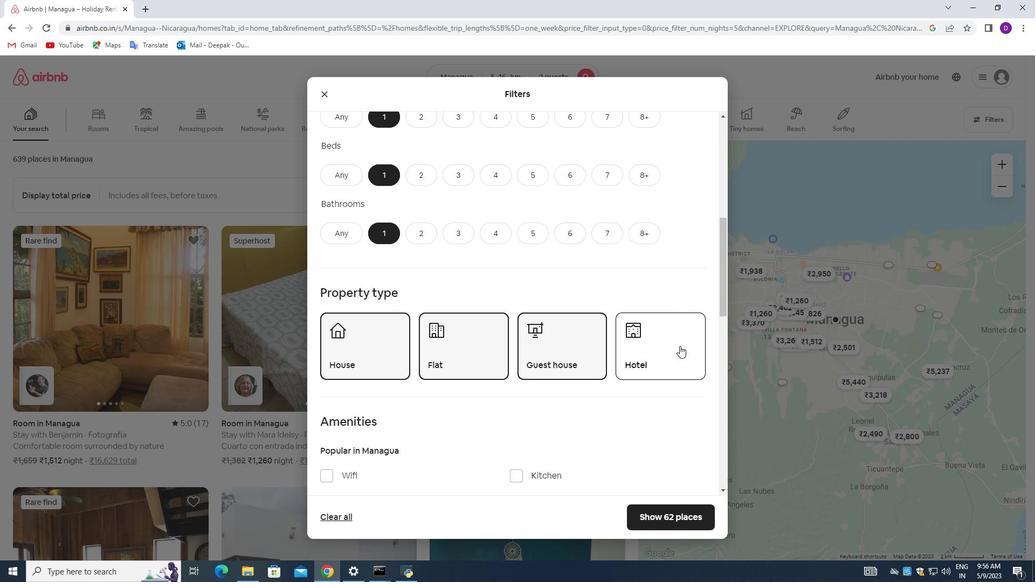 
Action: Mouse pressed left at (659, 354)
Screenshot: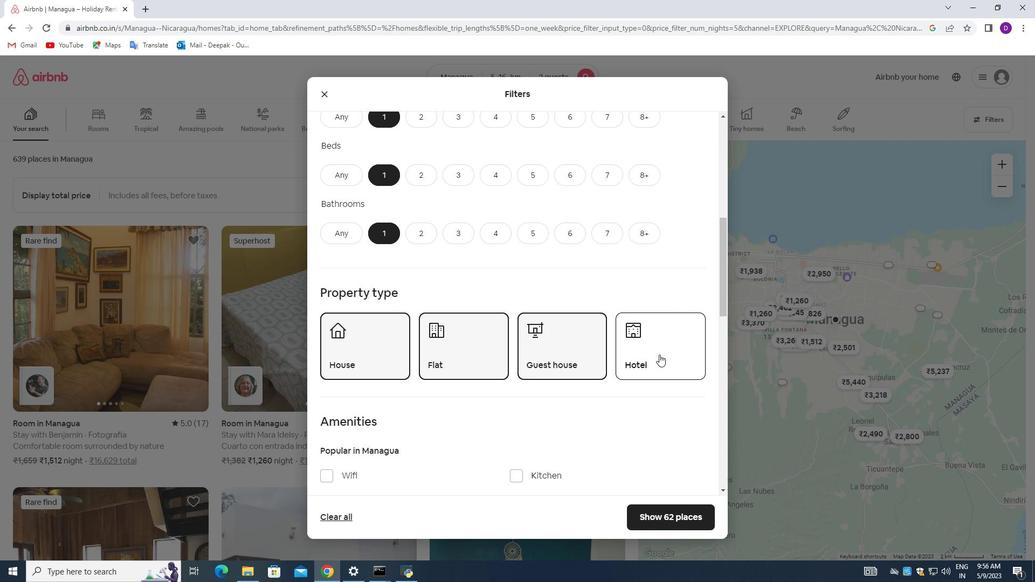 
Action: Mouse moved to (512, 359)
Screenshot: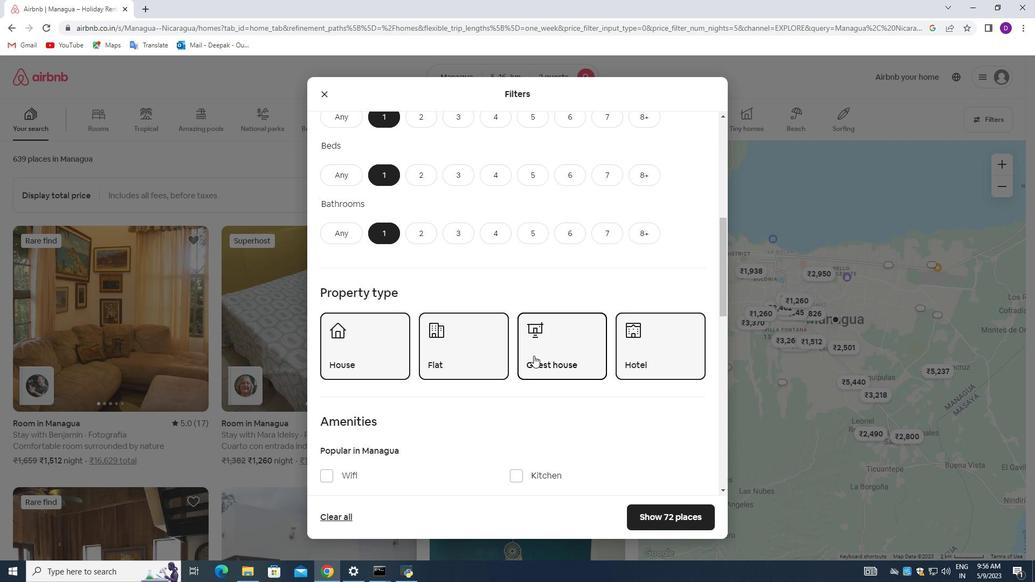 
Action: Mouse scrolled (512, 358) with delta (0, 0)
Screenshot: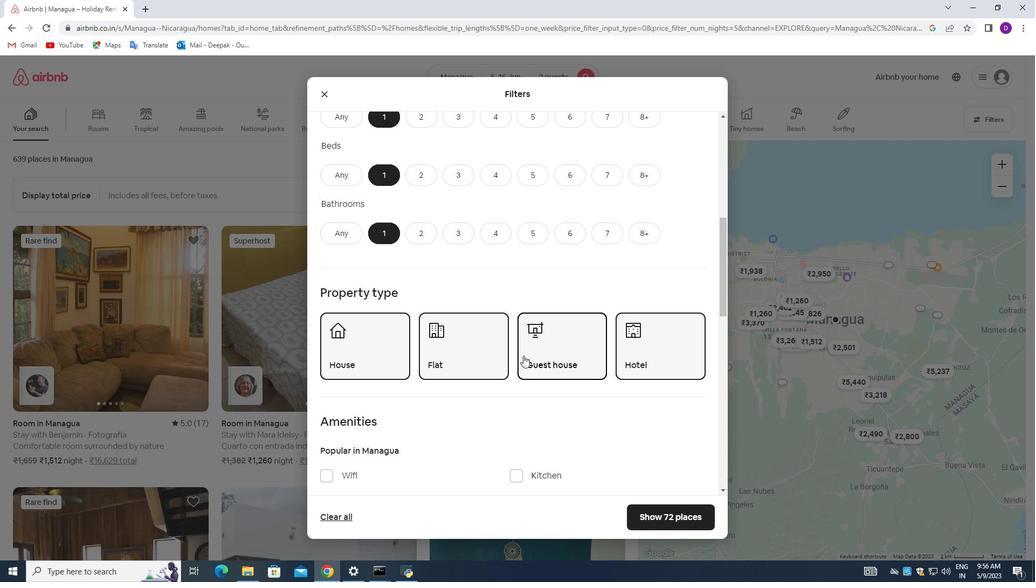 
Action: Mouse moved to (493, 358)
Screenshot: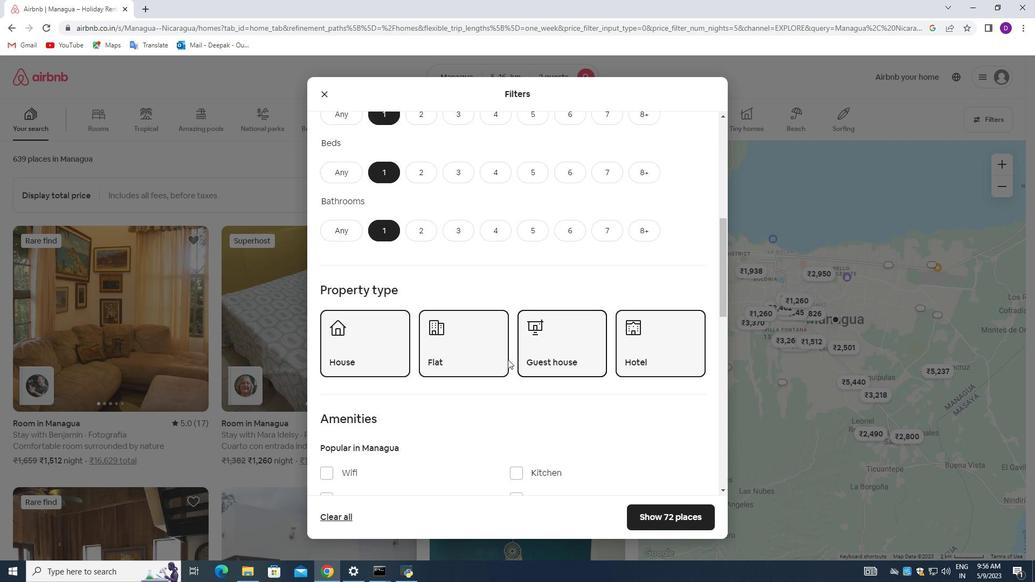 
Action: Mouse scrolled (493, 358) with delta (0, 0)
Screenshot: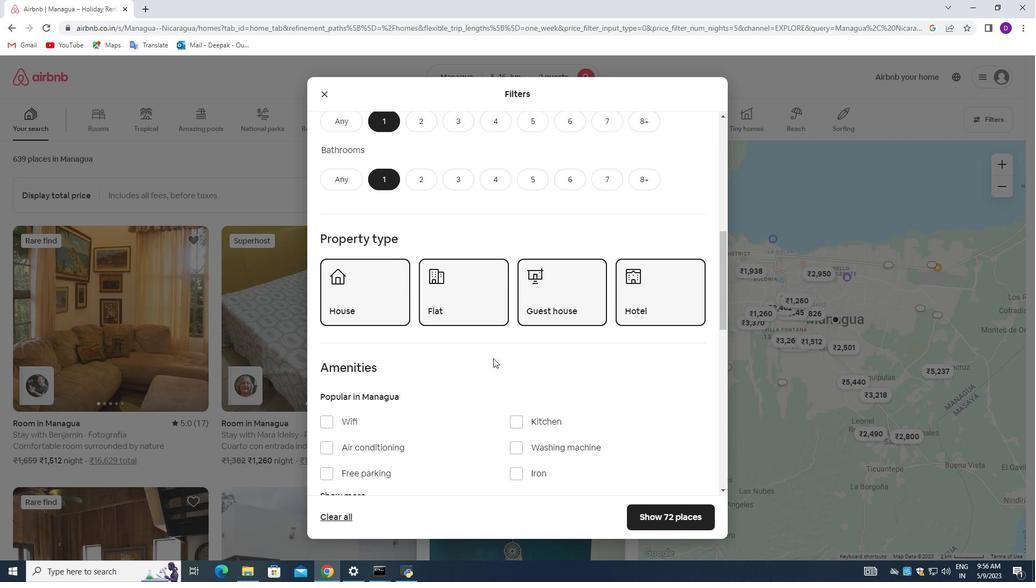 
Action: Mouse moved to (492, 358)
Screenshot: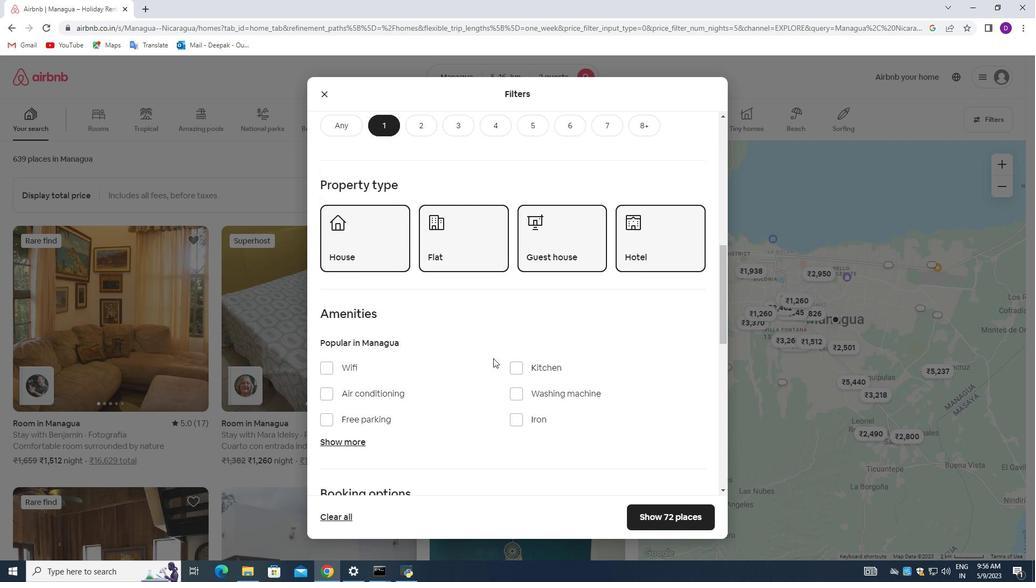
Action: Mouse scrolled (492, 358) with delta (0, 0)
Screenshot: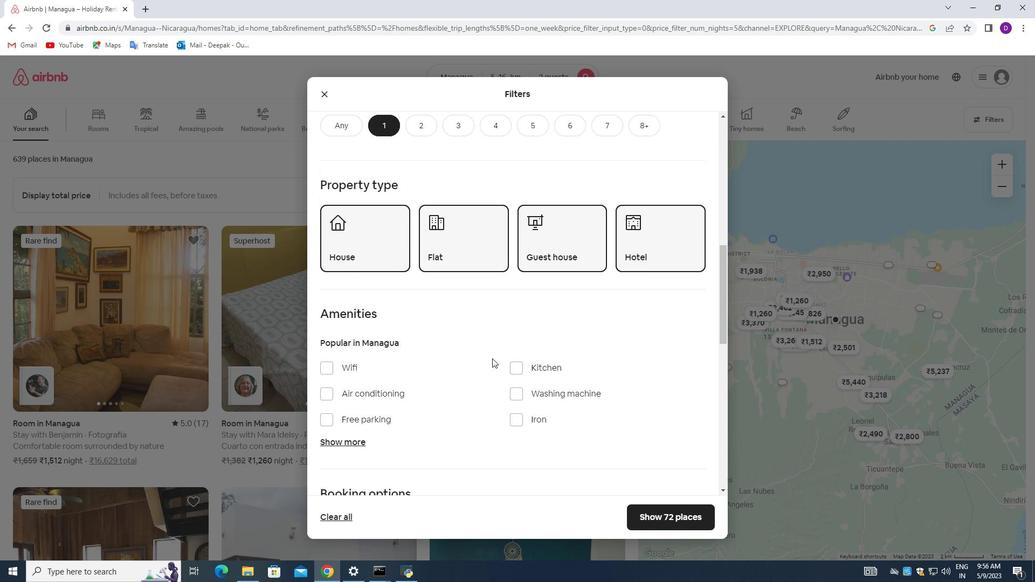 
Action: Mouse scrolled (492, 358) with delta (0, 0)
Screenshot: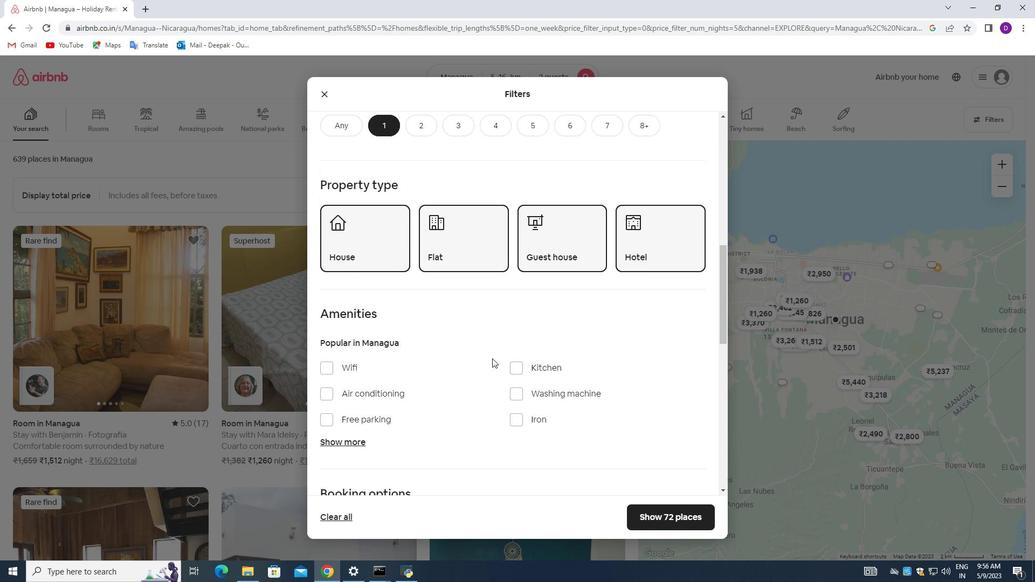 
Action: Mouse moved to (478, 359)
Screenshot: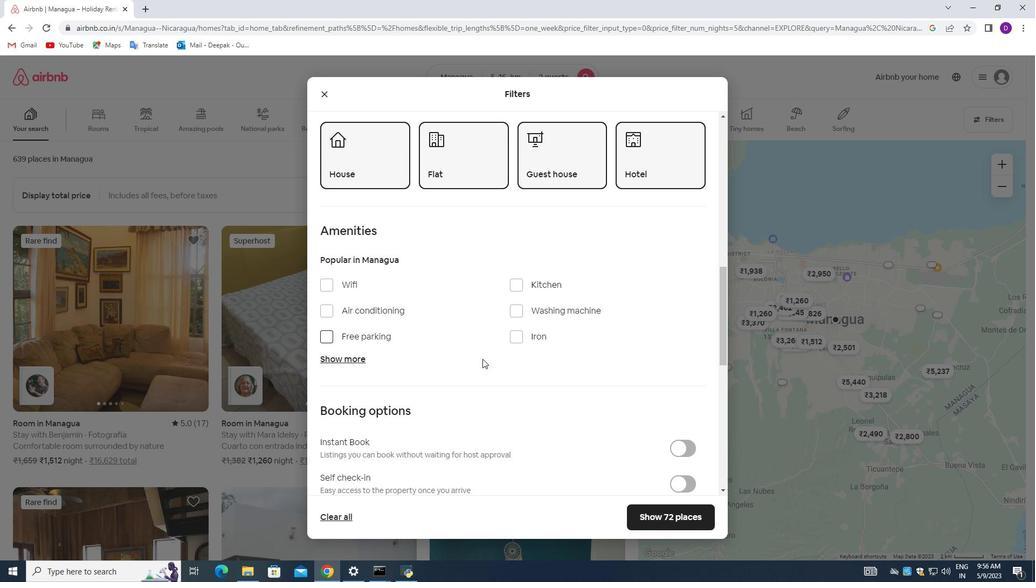 
Action: Mouse scrolled (478, 358) with delta (0, 0)
Screenshot: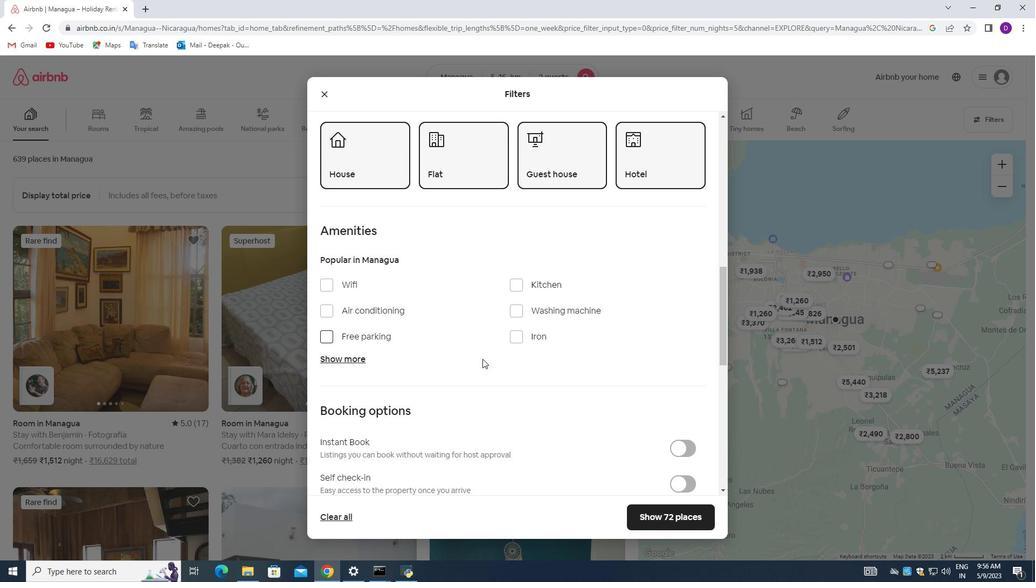 
Action: Mouse scrolled (478, 358) with delta (0, 0)
Screenshot: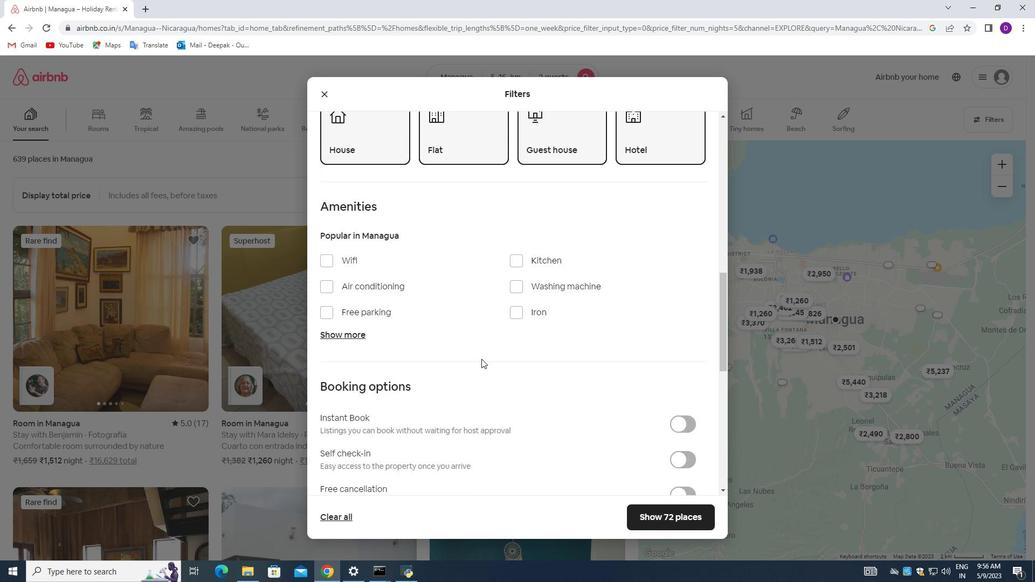 
Action: Mouse moved to (478, 359)
Screenshot: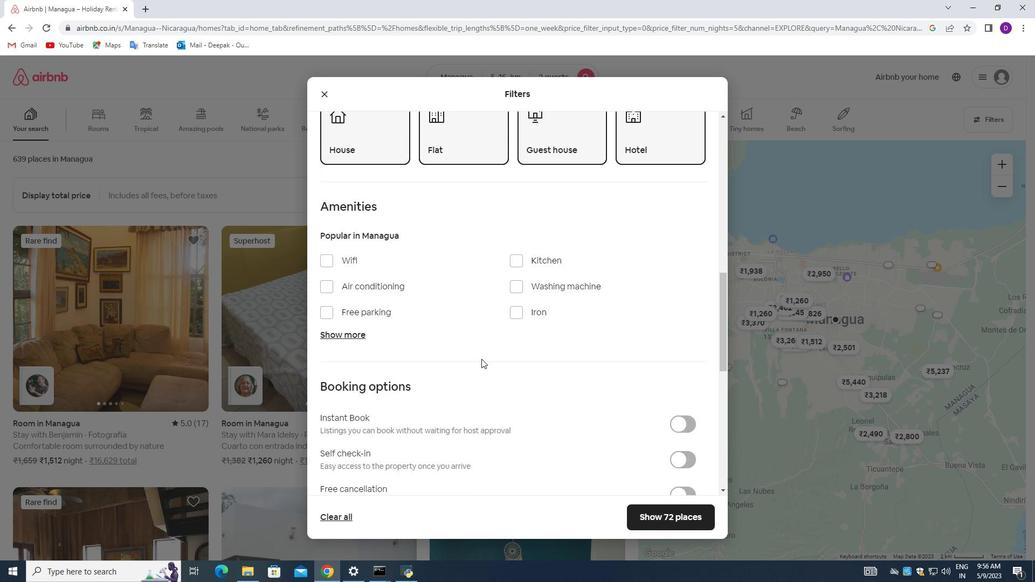 
Action: Mouse scrolled (478, 358) with delta (0, 0)
Screenshot: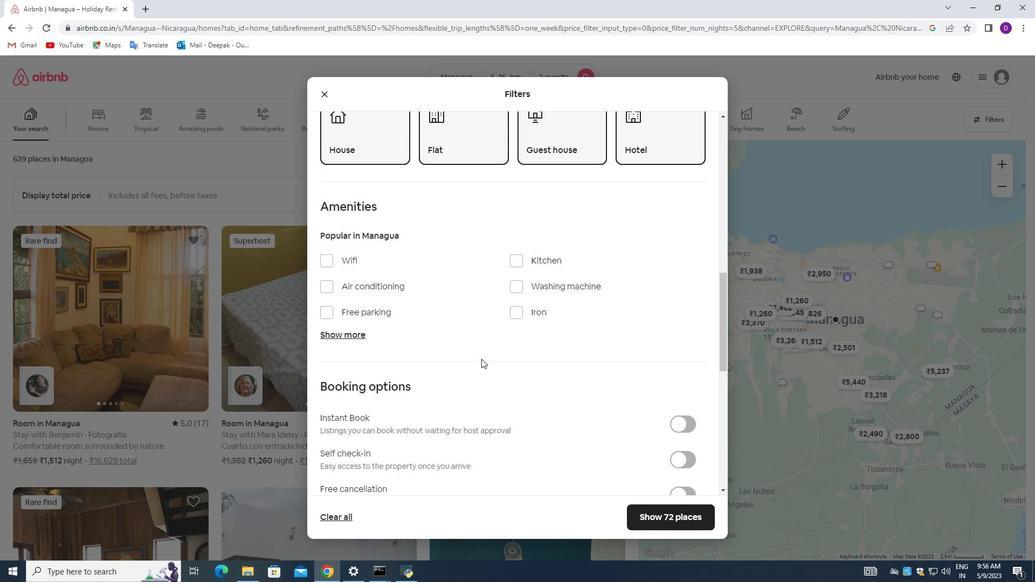 
Action: Mouse moved to (683, 299)
Screenshot: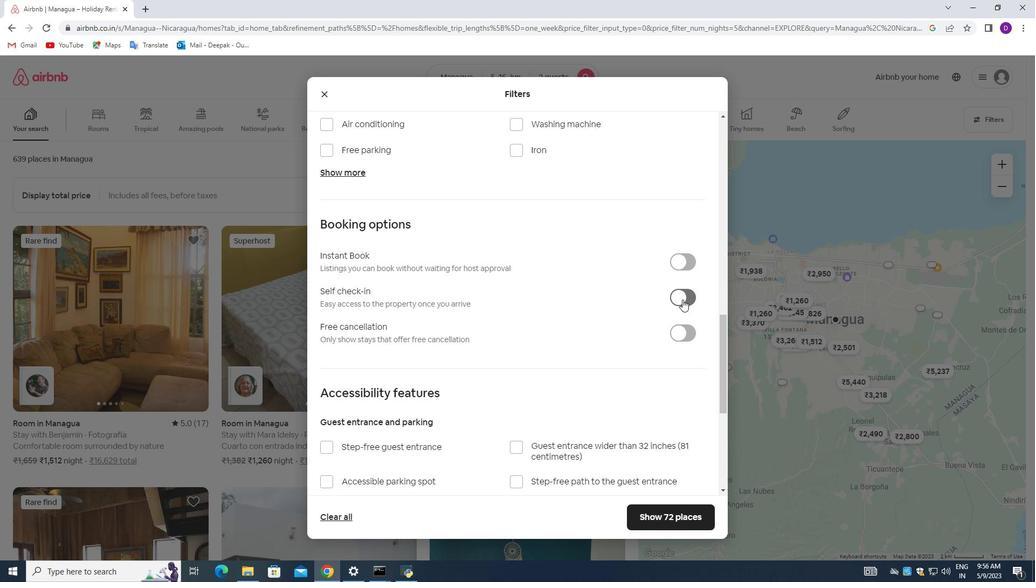 
Action: Mouse pressed left at (683, 299)
Screenshot: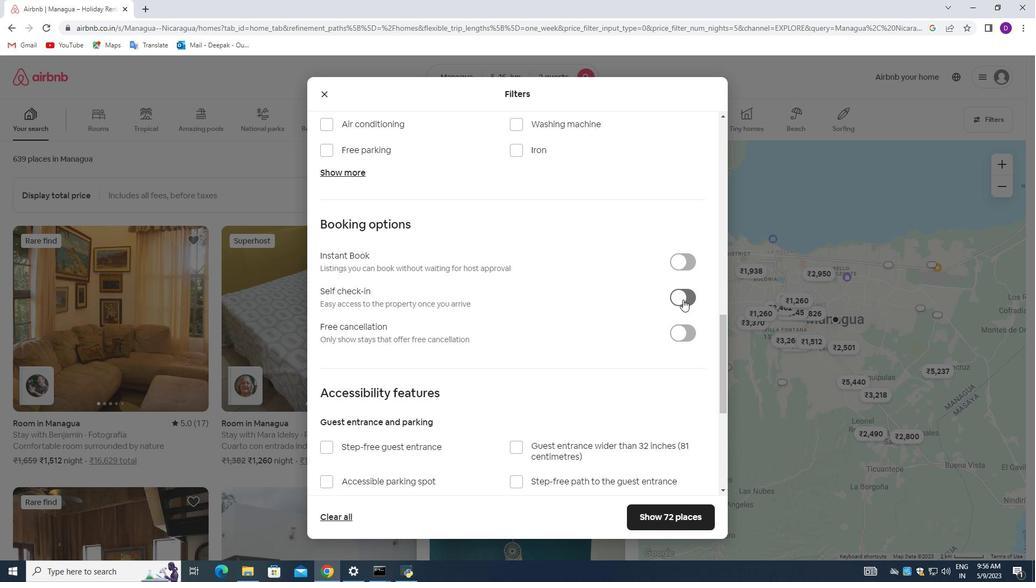 
Action: Mouse moved to (557, 327)
Screenshot: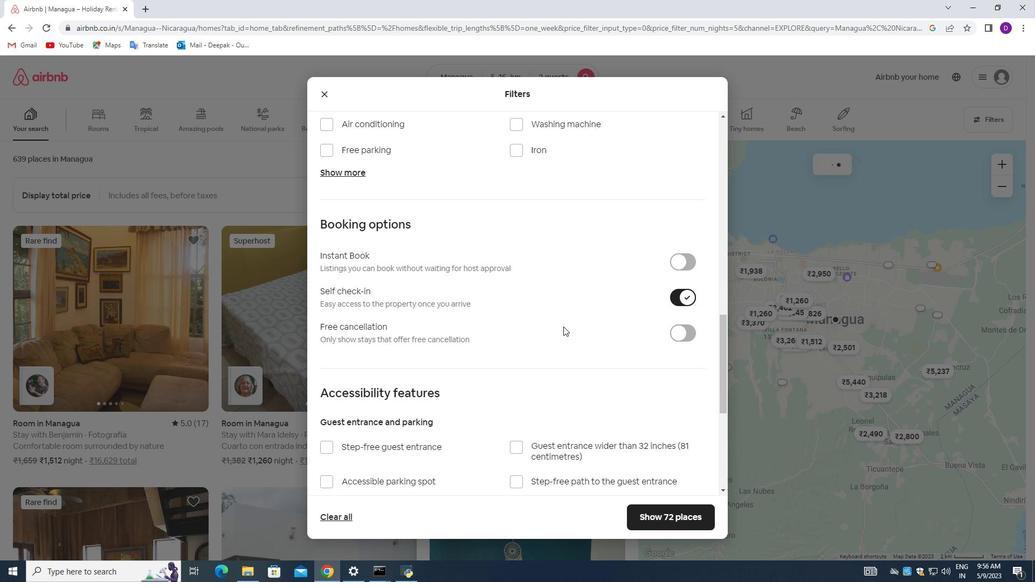
Action: Mouse scrolled (560, 326) with delta (0, 0)
Screenshot: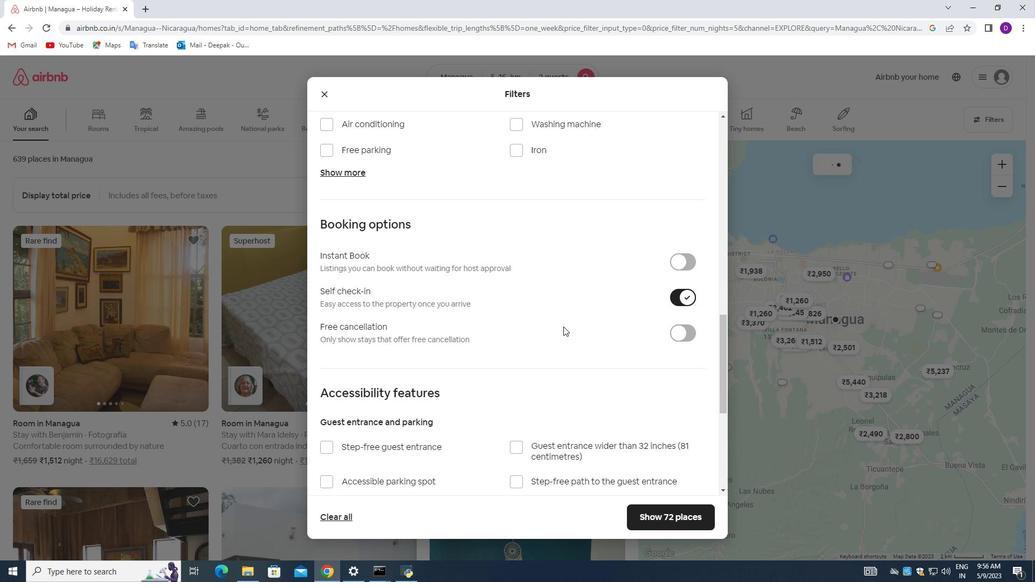 
Action: Mouse moved to (543, 329)
Screenshot: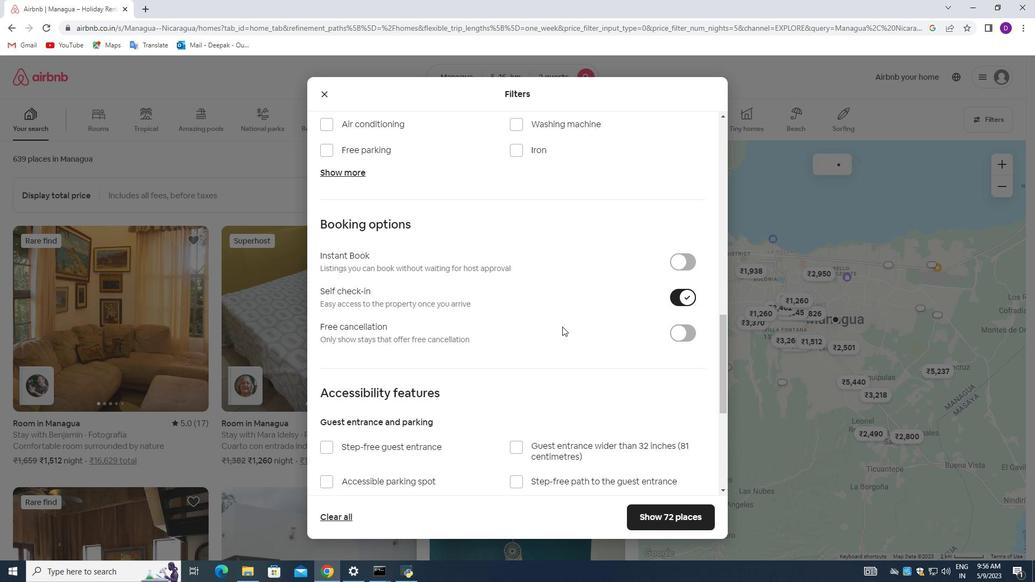 
Action: Mouse scrolled (543, 328) with delta (0, 0)
Screenshot: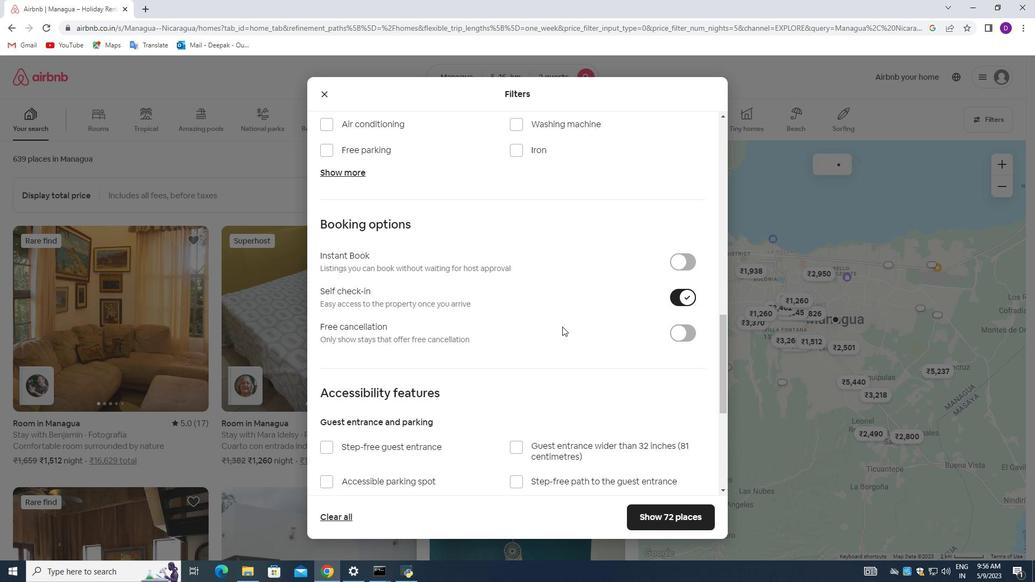 
Action: Mouse moved to (522, 329)
Screenshot: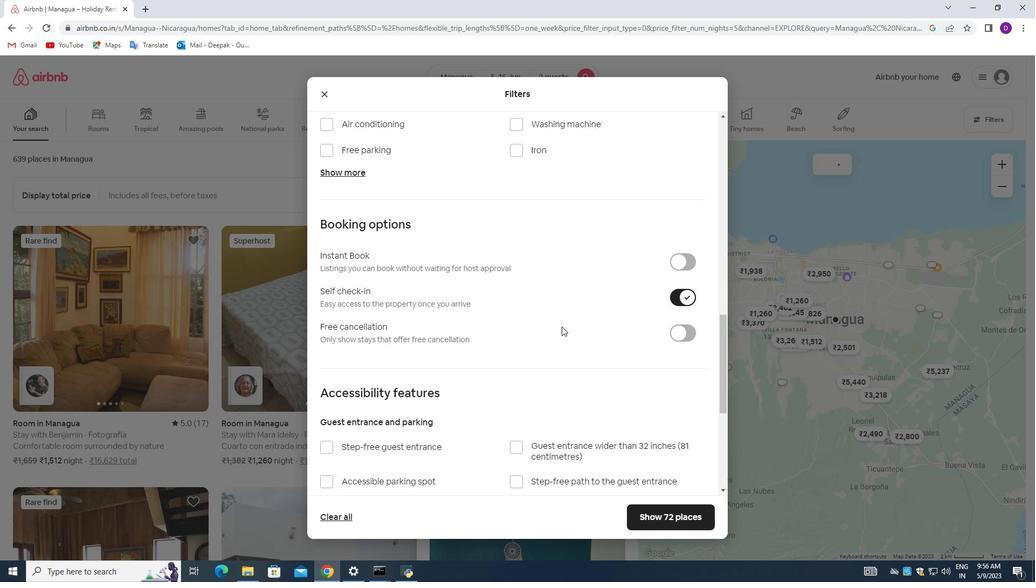 
Action: Mouse scrolled (522, 329) with delta (0, 0)
Screenshot: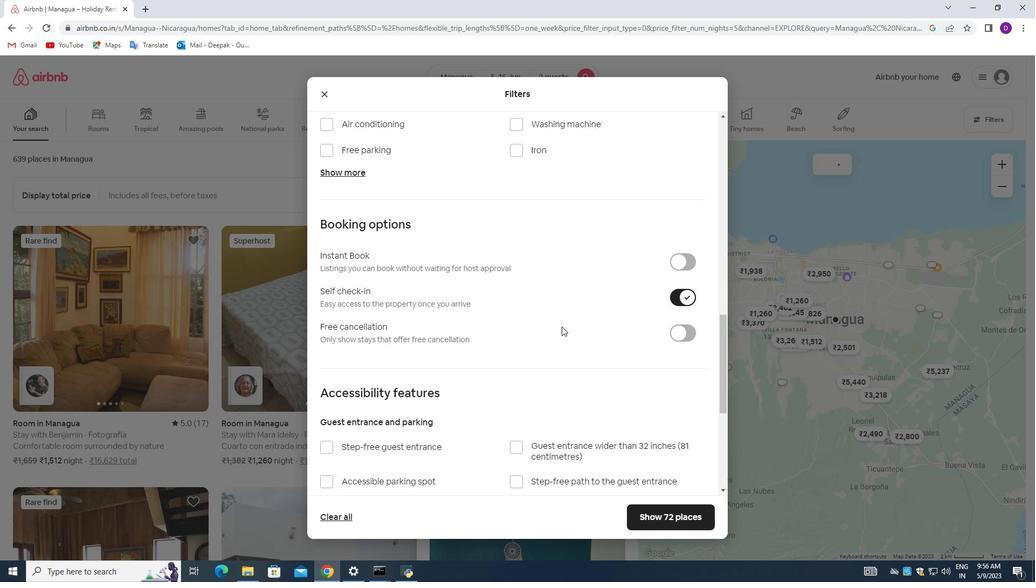 
Action: Mouse moved to (490, 332)
Screenshot: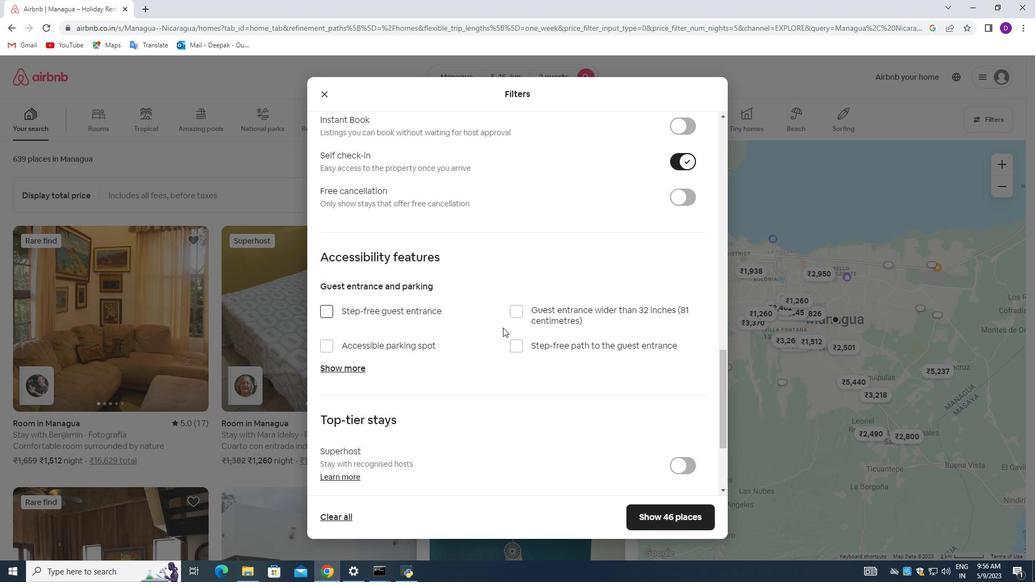 
Action: Mouse scrolled (490, 331) with delta (0, 0)
Screenshot: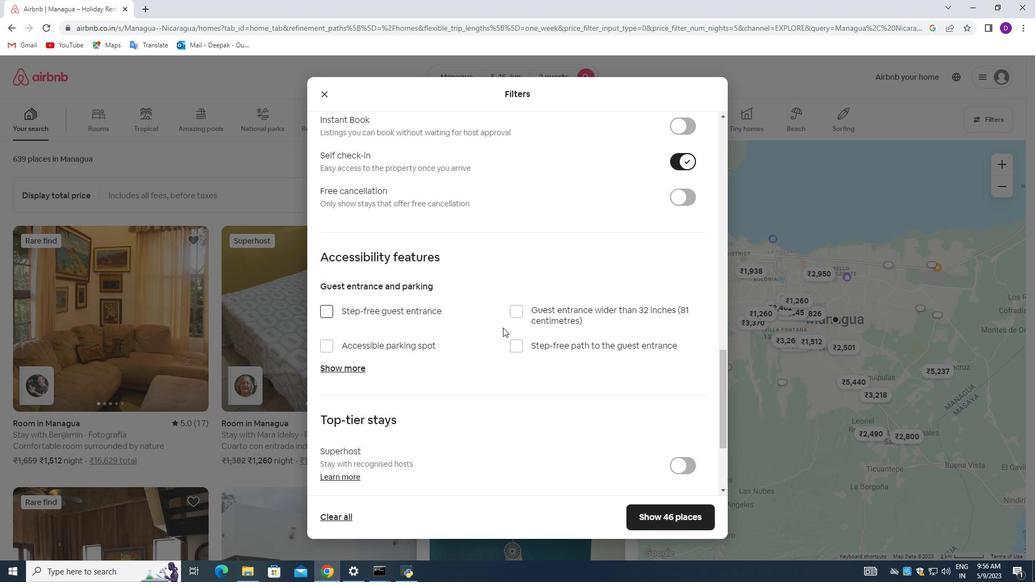 
Action: Mouse moved to (489, 332)
Screenshot: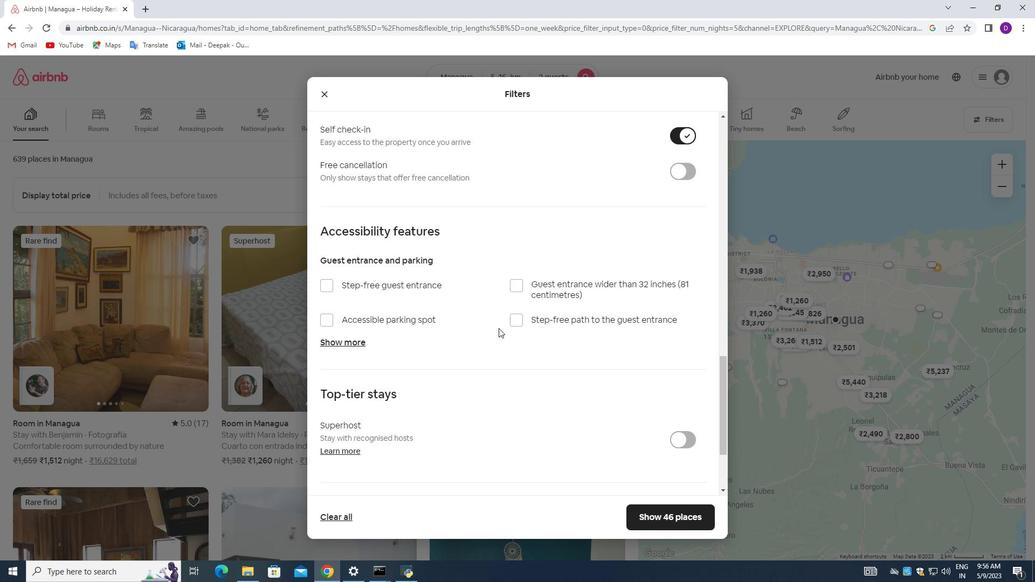 
Action: Mouse scrolled (489, 332) with delta (0, 0)
Screenshot: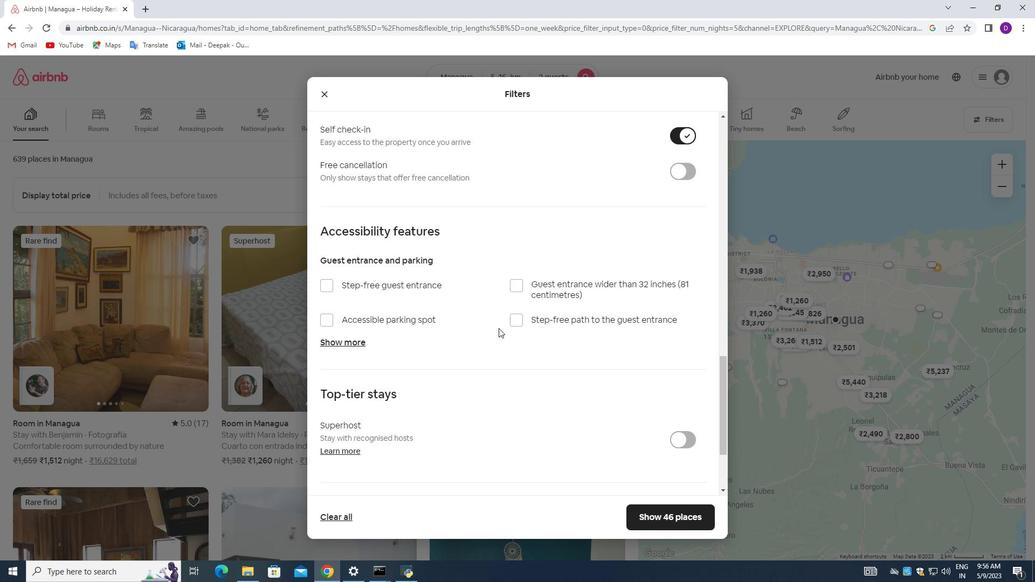 
Action: Mouse moved to (486, 333)
Screenshot: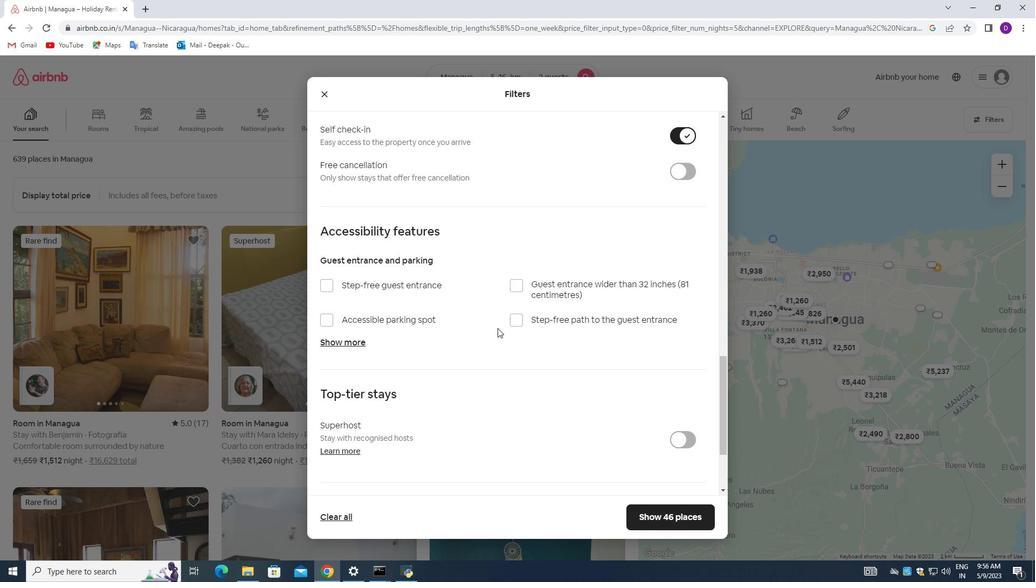 
Action: Mouse scrolled (486, 332) with delta (0, 0)
Screenshot: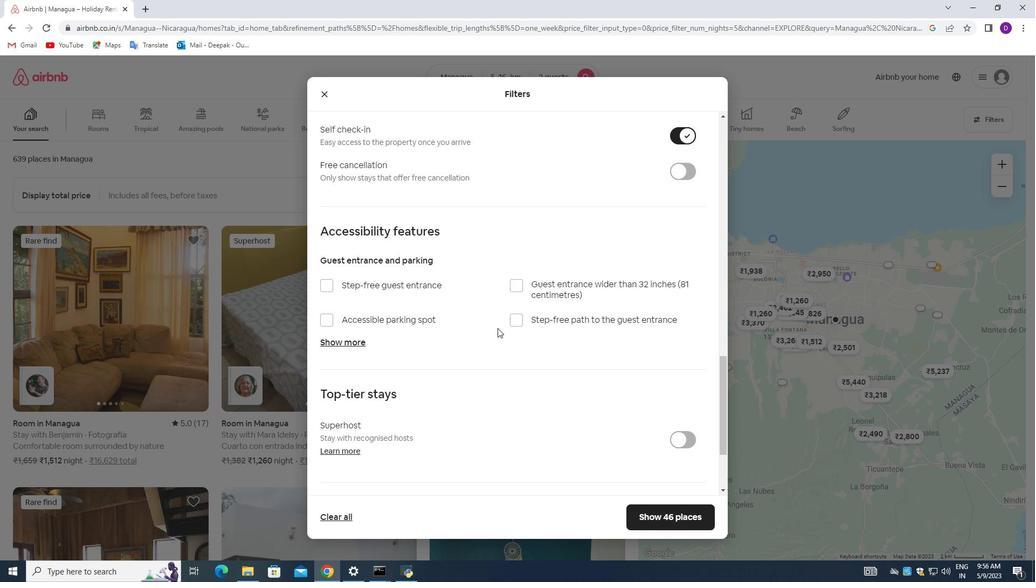 
Action: Mouse moved to (325, 420)
Screenshot: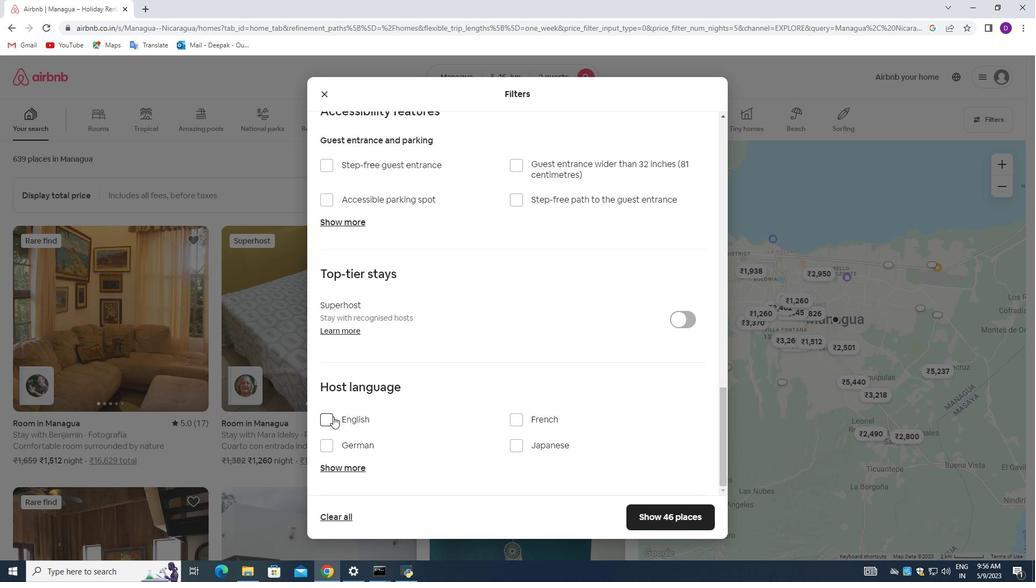 
Action: Mouse pressed left at (325, 420)
Screenshot: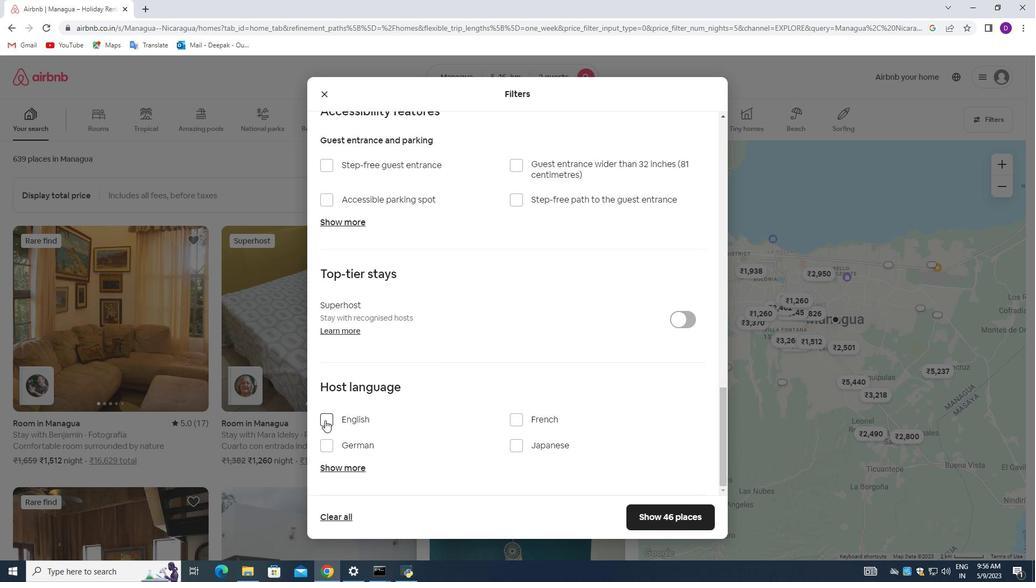 
Action: Mouse moved to (462, 345)
Screenshot: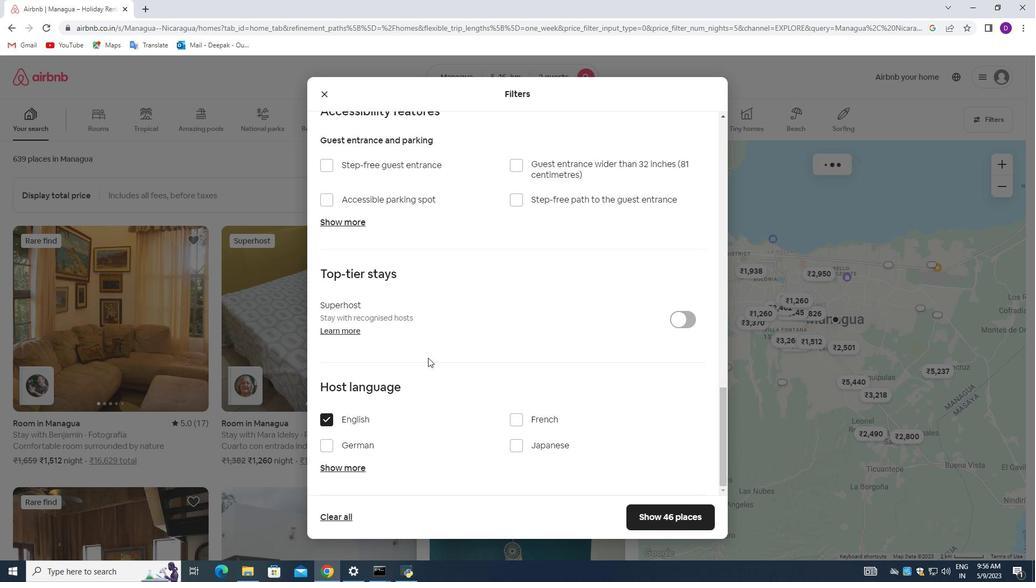 
Action: Mouse scrolled (462, 344) with delta (0, 0)
Screenshot: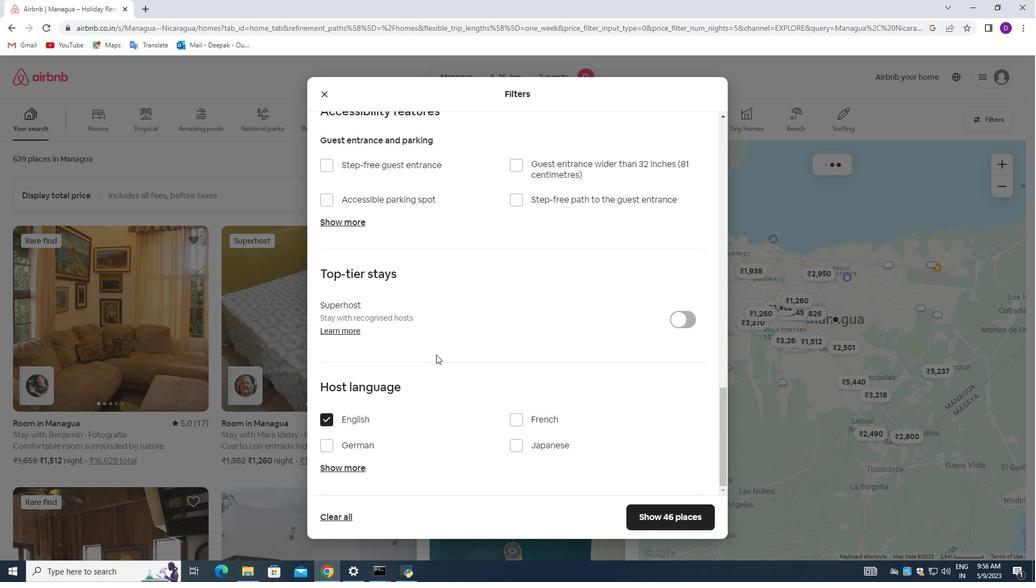 
Action: Mouse moved to (467, 345)
Screenshot: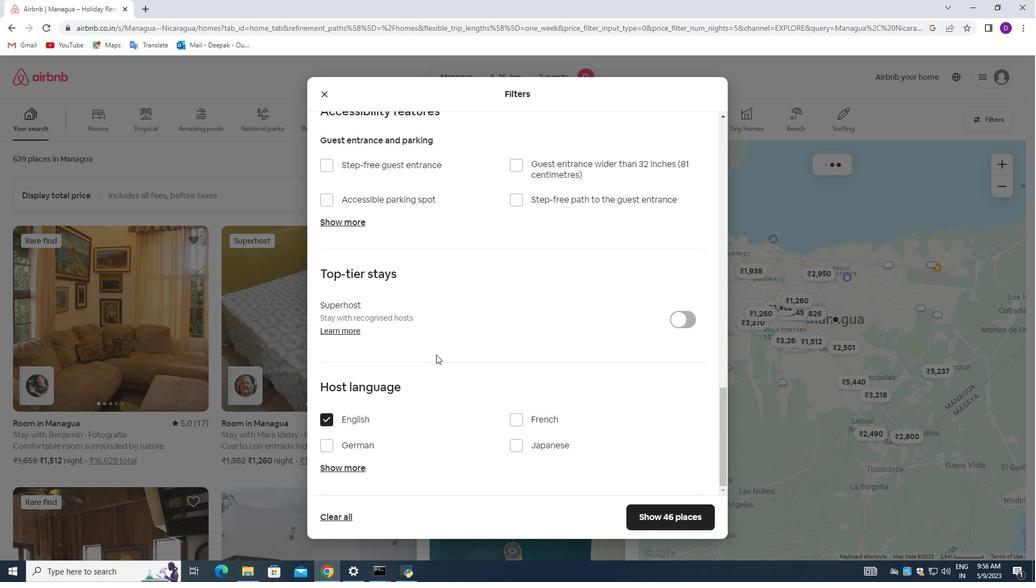 
Action: Mouse scrolled (467, 344) with delta (0, 0)
Screenshot: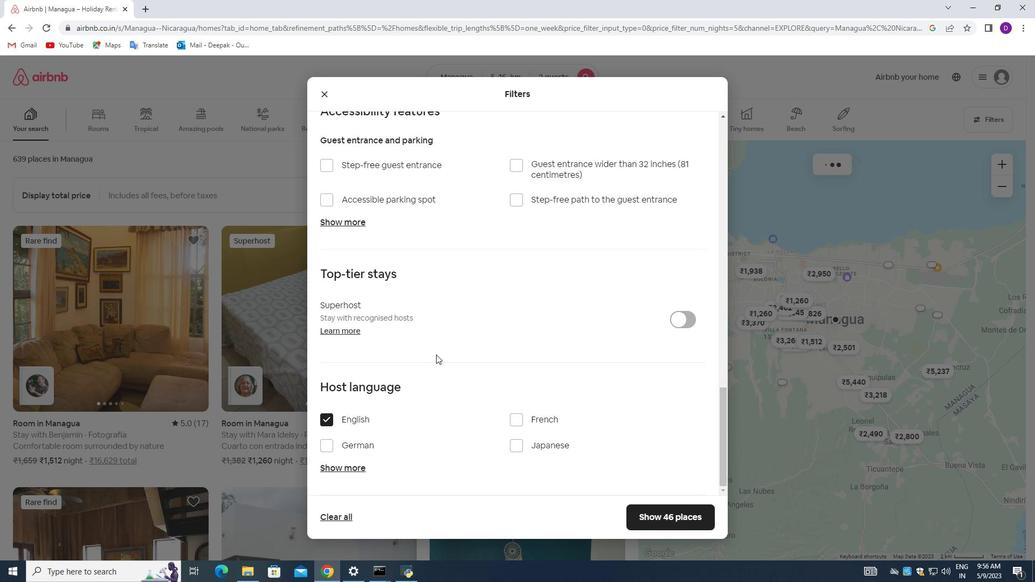 
Action: Mouse moved to (472, 345)
Screenshot: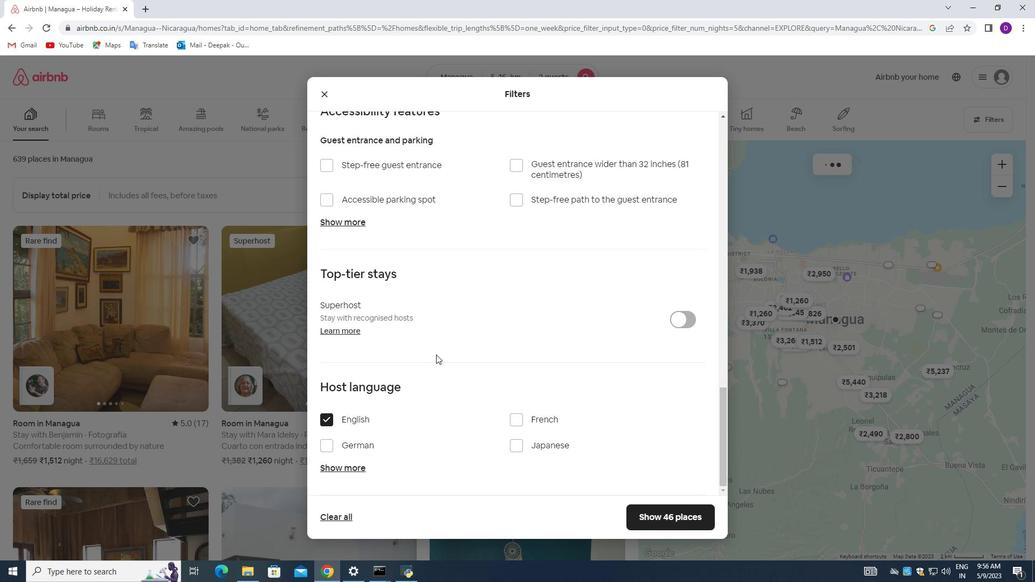
Action: Mouse scrolled (472, 344) with delta (0, 0)
Screenshot: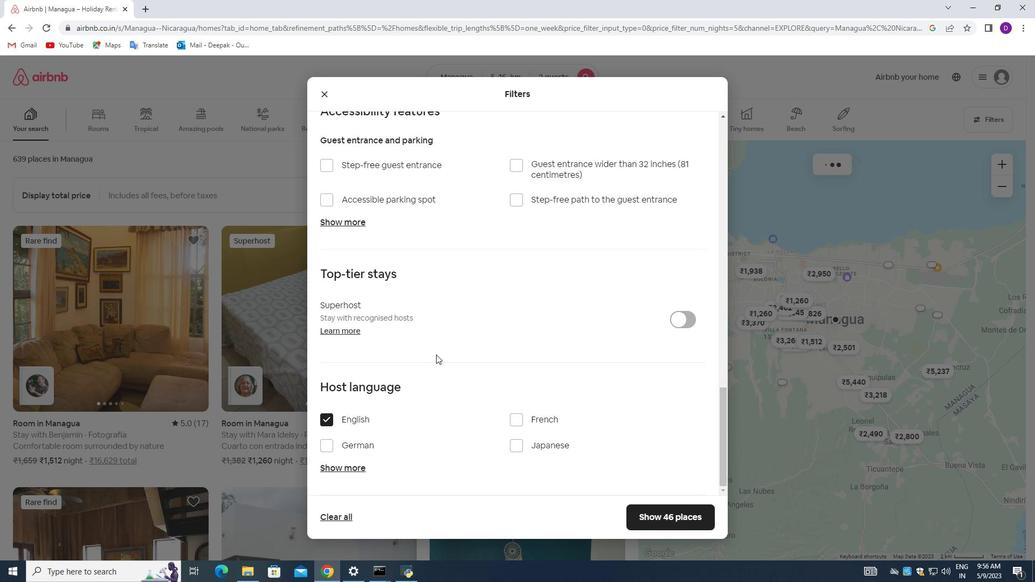 
Action: Mouse moved to (473, 345)
Screenshot: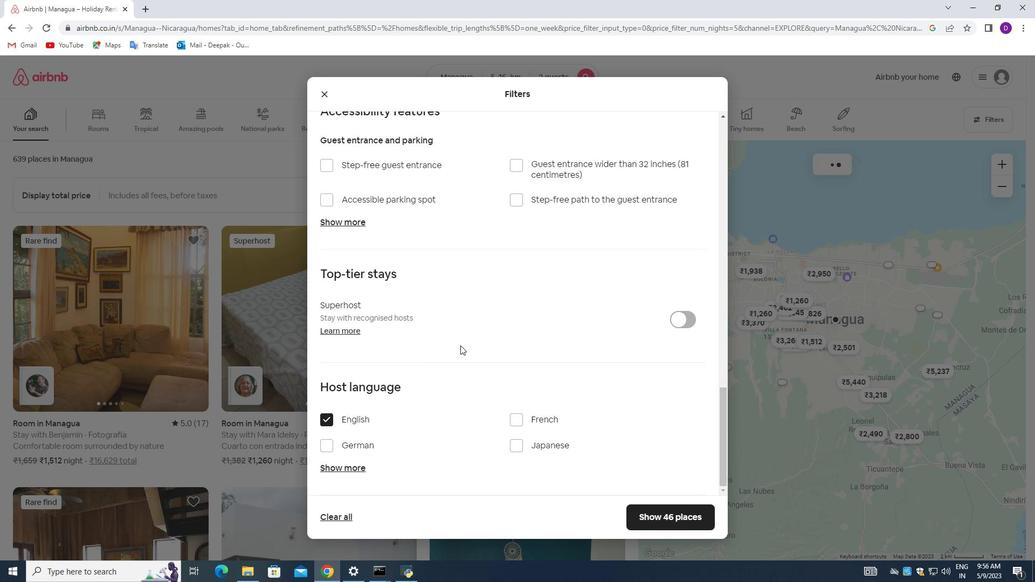 
Action: Mouse scrolled (473, 344) with delta (0, 0)
Screenshot: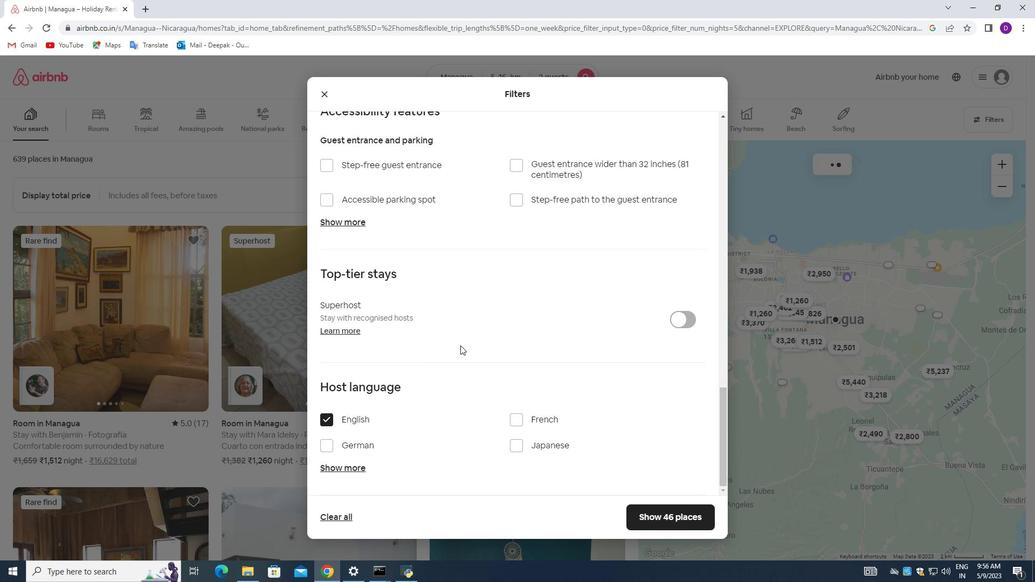 
Action: Mouse moved to (667, 516)
Screenshot: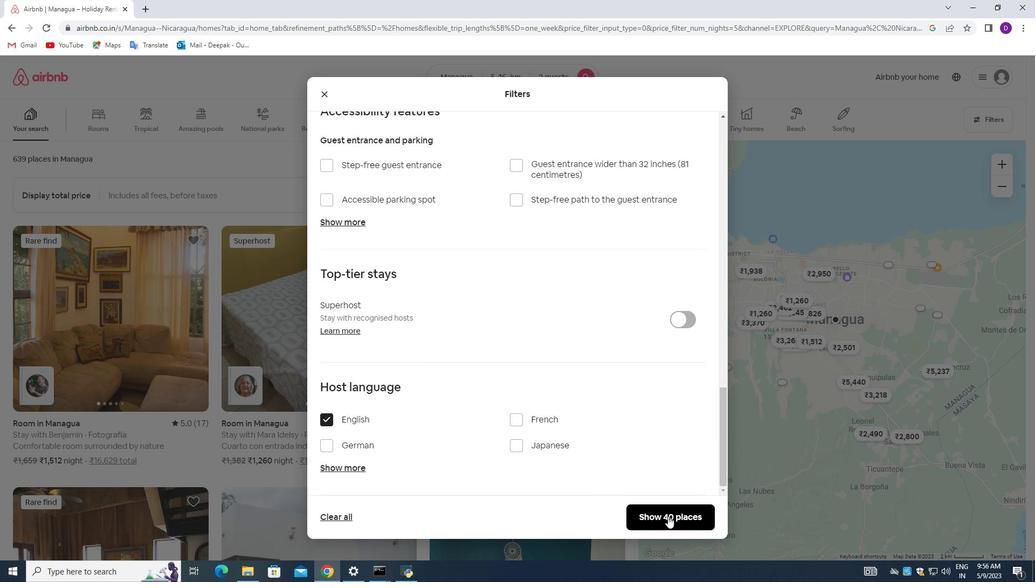 
Action: Mouse pressed left at (667, 516)
Screenshot: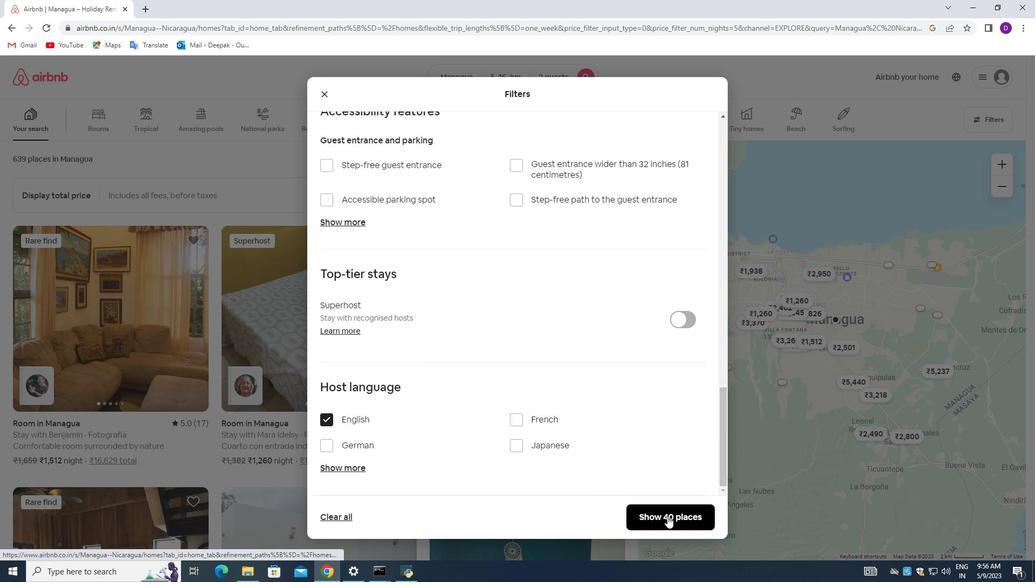 
Action: Mouse moved to (434, 379)
Screenshot: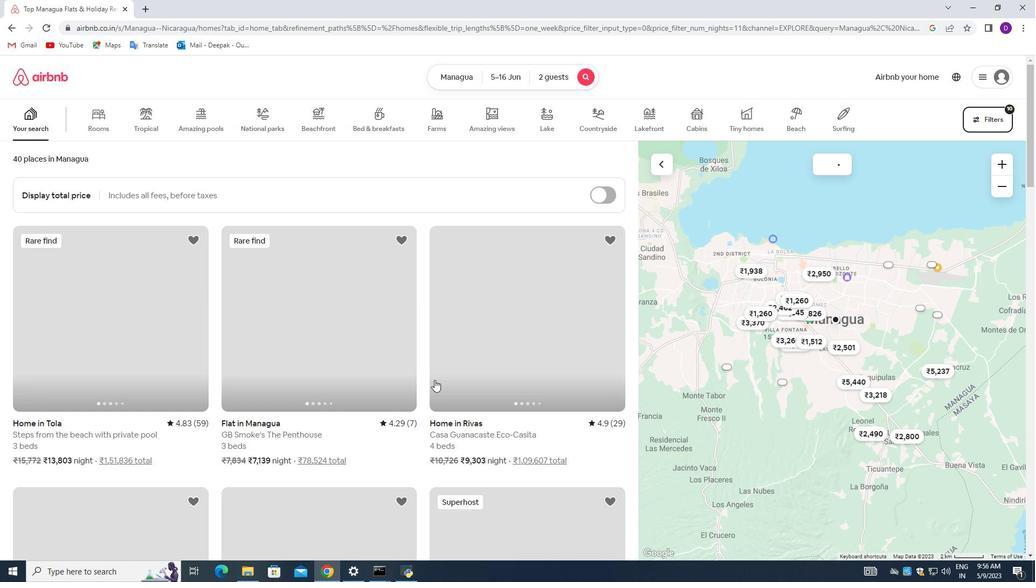 
